 Task: Look for space in Blanquefort, France from 9th June, 2023 to 16th June, 2023 for 2 adults in price range Rs.8000 to Rs.16000. Place can be entire place with 2 bedrooms having 2 beds and 1 bathroom. Property type can be house, flat, guest house. Amenities needed are: washing machine. Booking option can be shelf check-in. Required host language is English.
Action: Mouse moved to (399, 145)
Screenshot: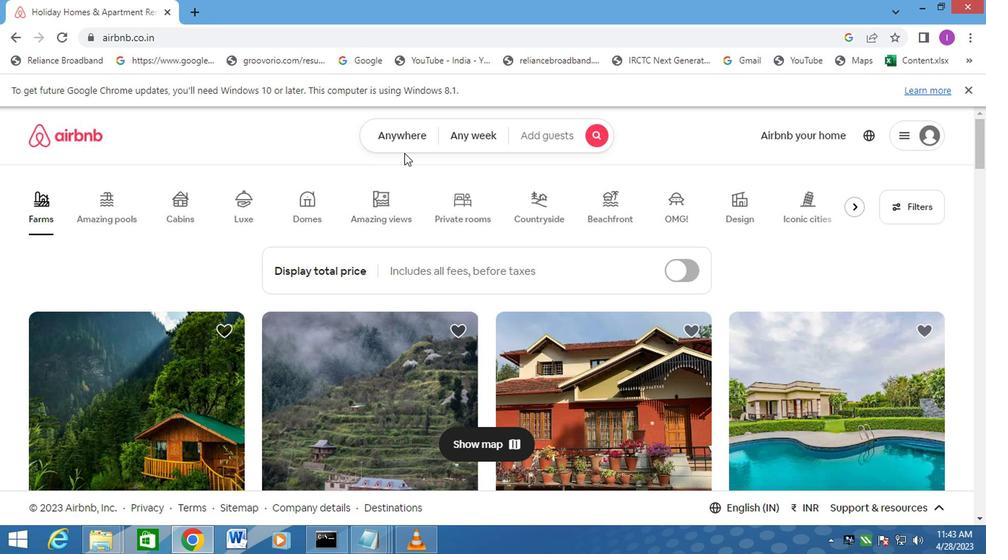 
Action: Mouse pressed left at (399, 145)
Screenshot: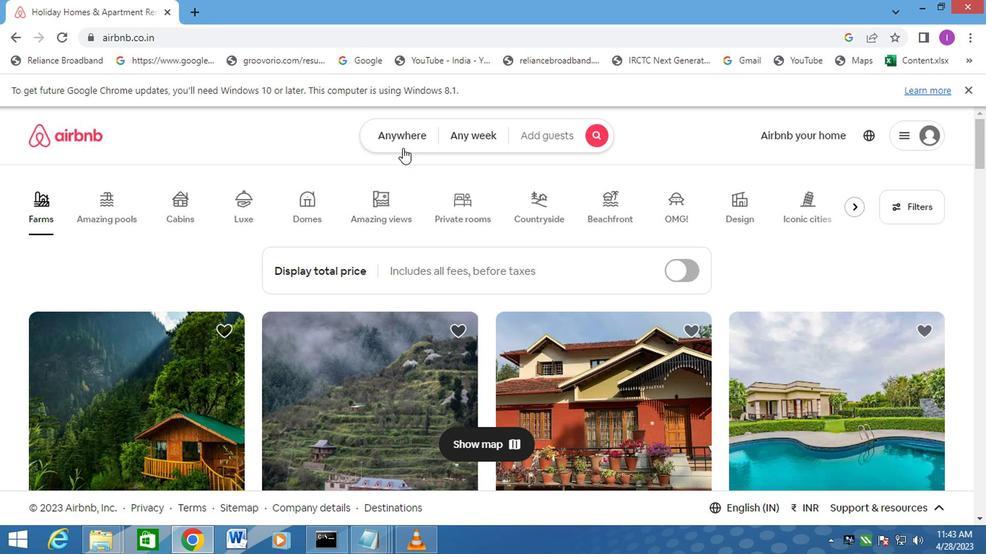 
Action: Mouse moved to (227, 194)
Screenshot: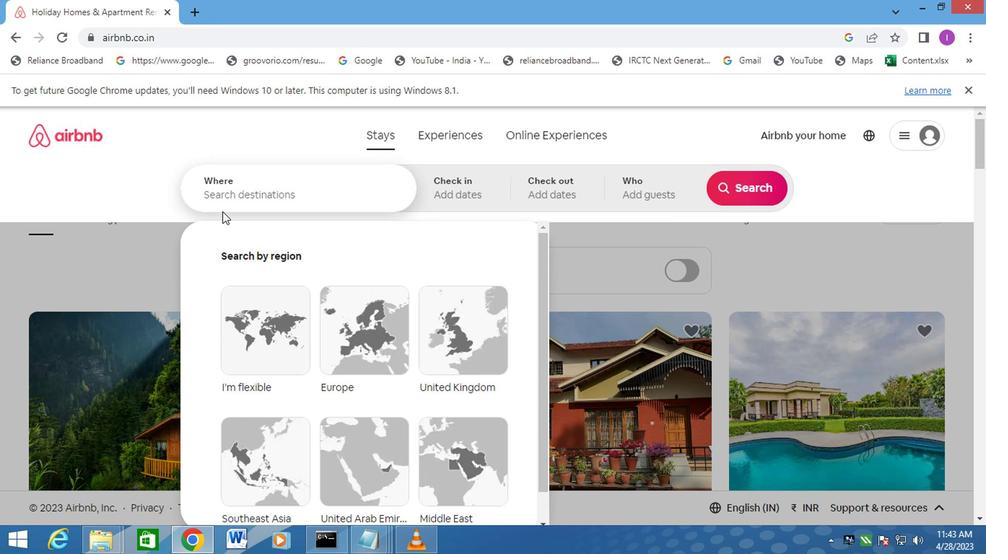
Action: Mouse pressed left at (227, 194)
Screenshot: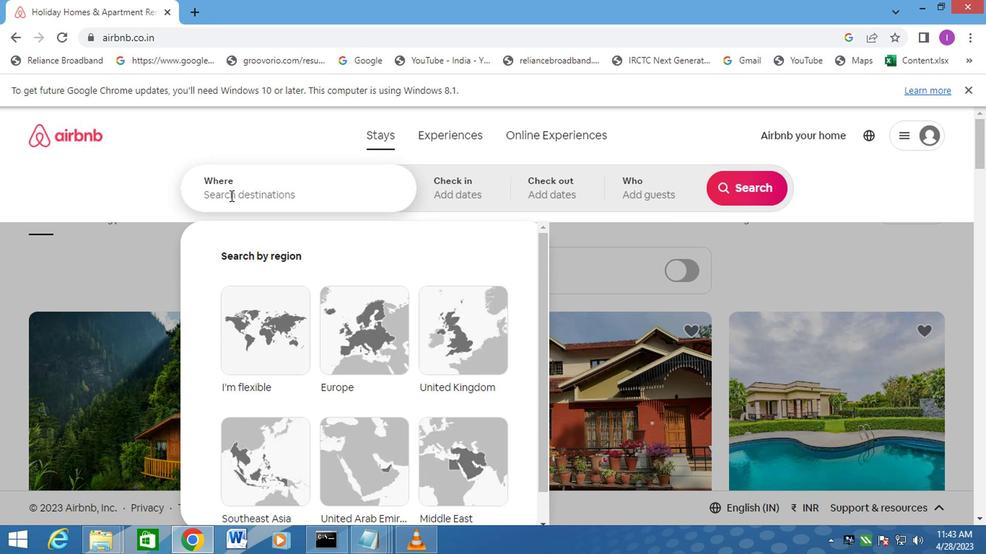 
Action: Key pressed <Key.shift>BA<Key.backspace>LANQUEFORT,<Key.shift>FRANCE
Screenshot: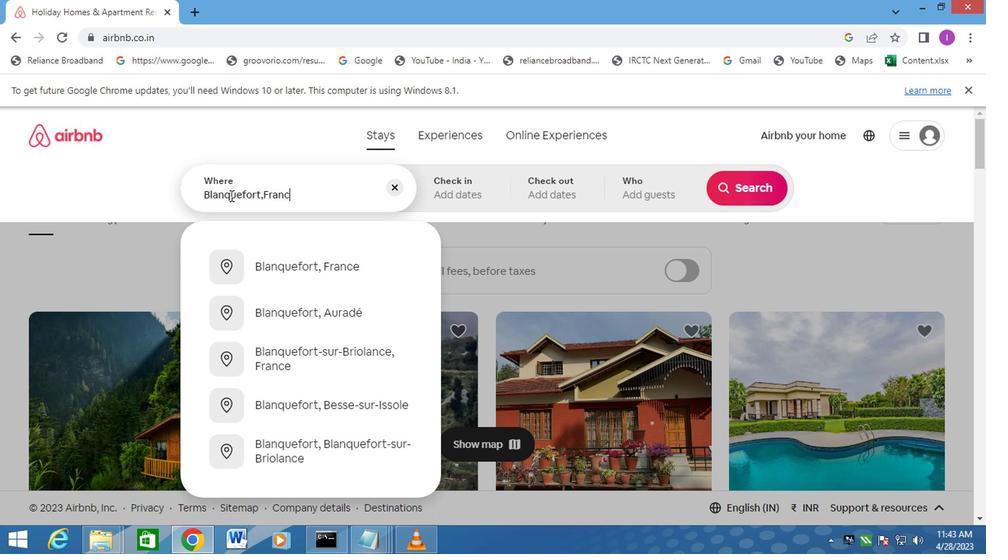 
Action: Mouse moved to (327, 264)
Screenshot: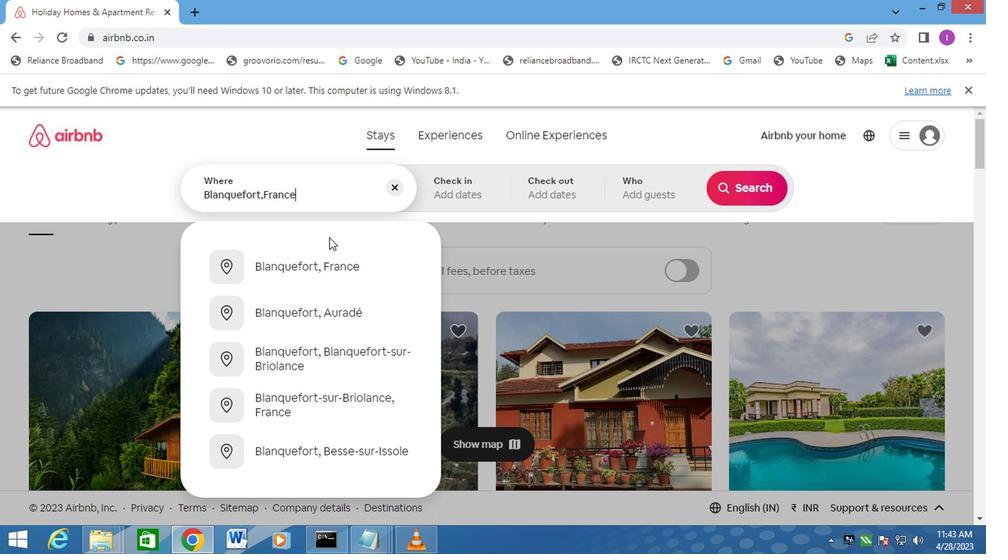 
Action: Mouse pressed left at (327, 264)
Screenshot: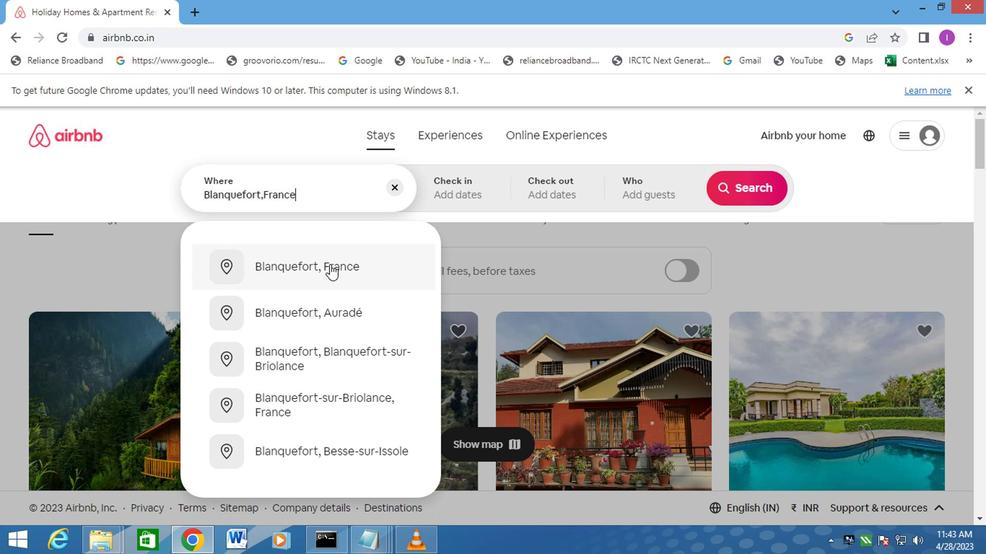 
Action: Mouse moved to (734, 307)
Screenshot: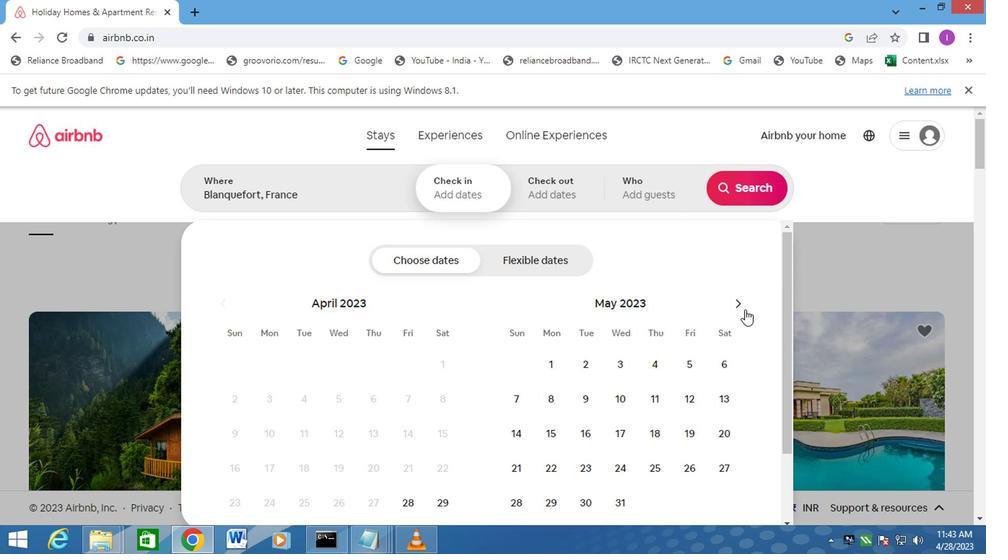
Action: Mouse pressed left at (734, 307)
Screenshot: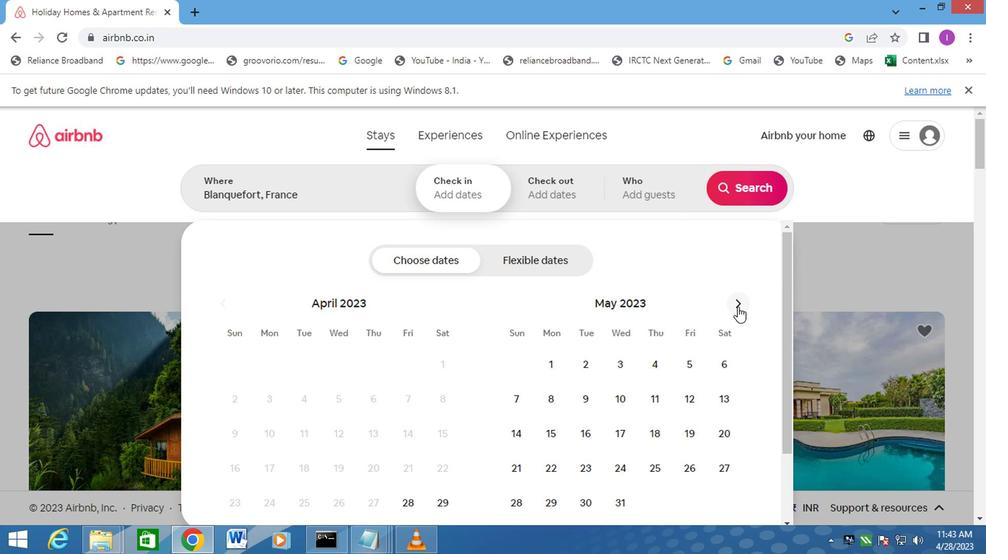 
Action: Mouse pressed left at (734, 307)
Screenshot: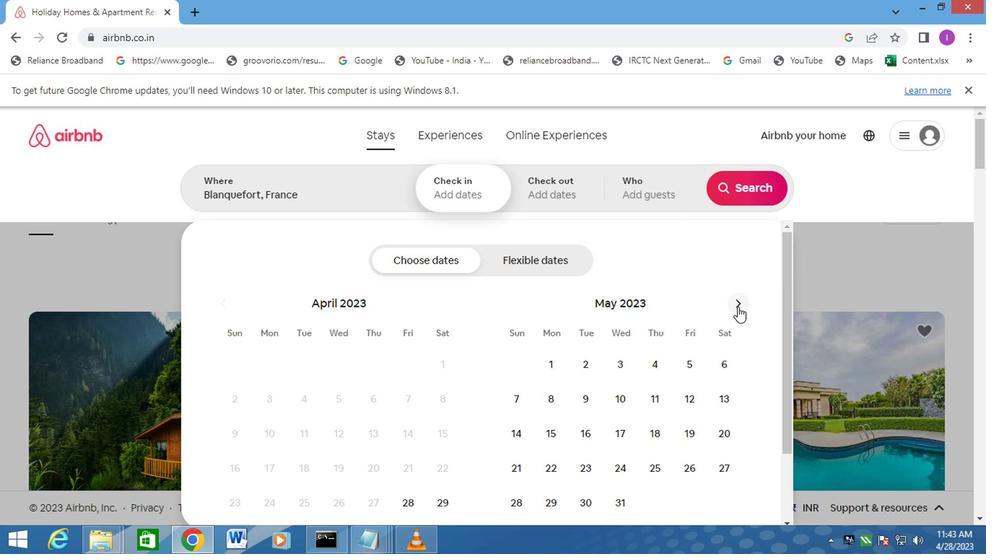 
Action: Mouse moved to (400, 403)
Screenshot: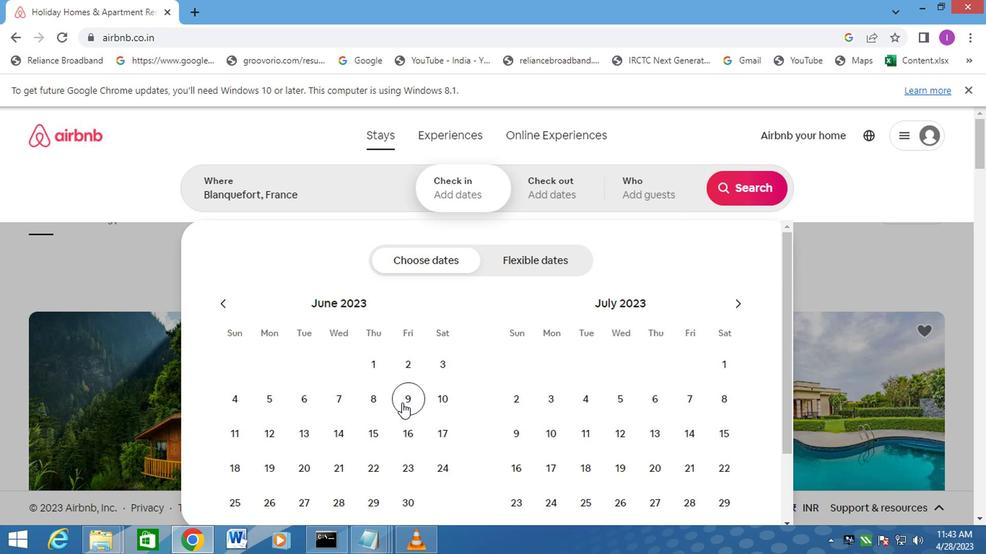 
Action: Mouse pressed left at (400, 403)
Screenshot: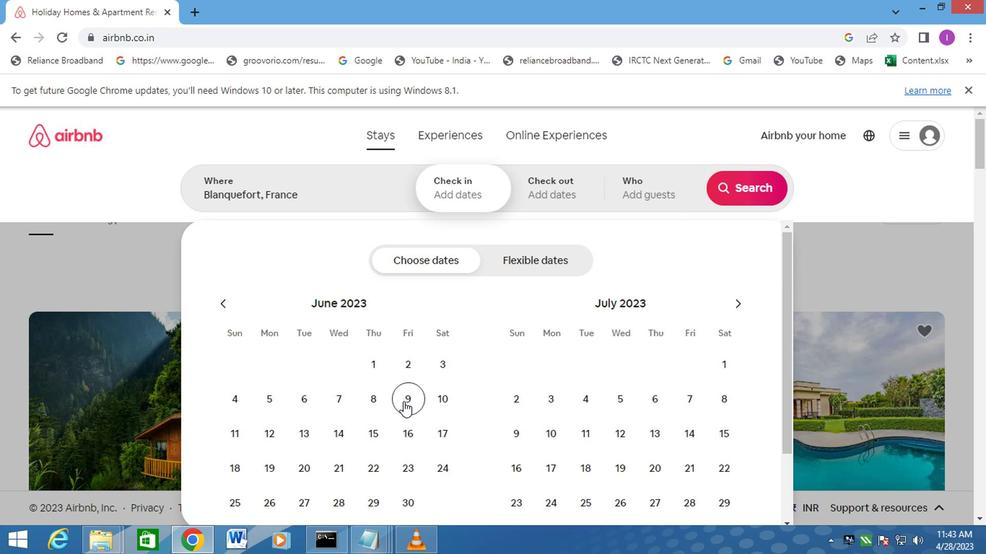 
Action: Mouse moved to (414, 439)
Screenshot: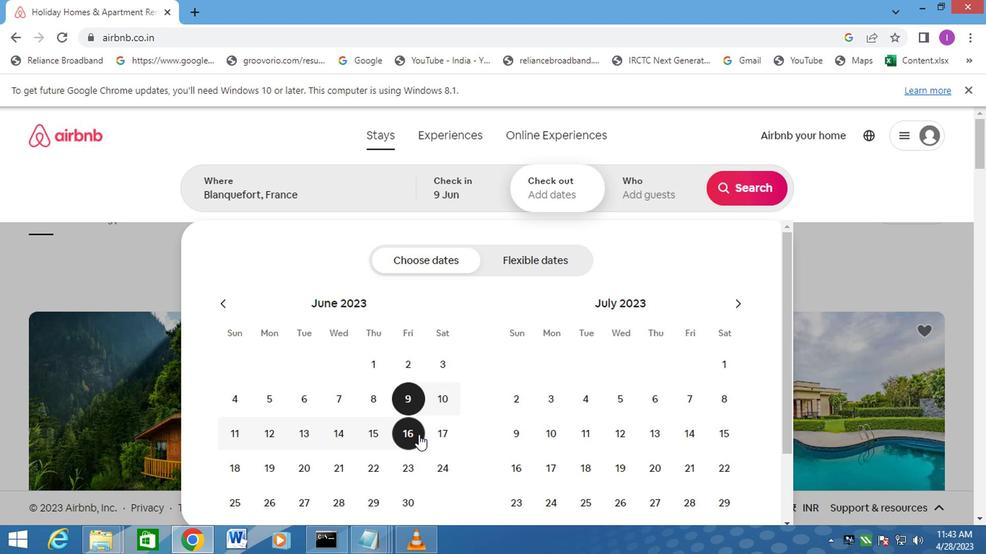
Action: Mouse pressed left at (414, 439)
Screenshot: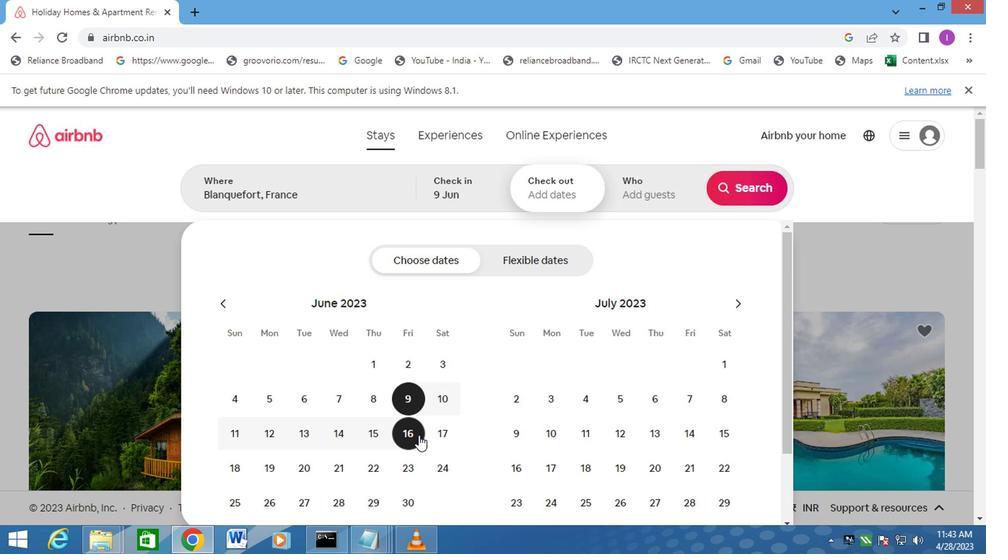 
Action: Mouse moved to (640, 194)
Screenshot: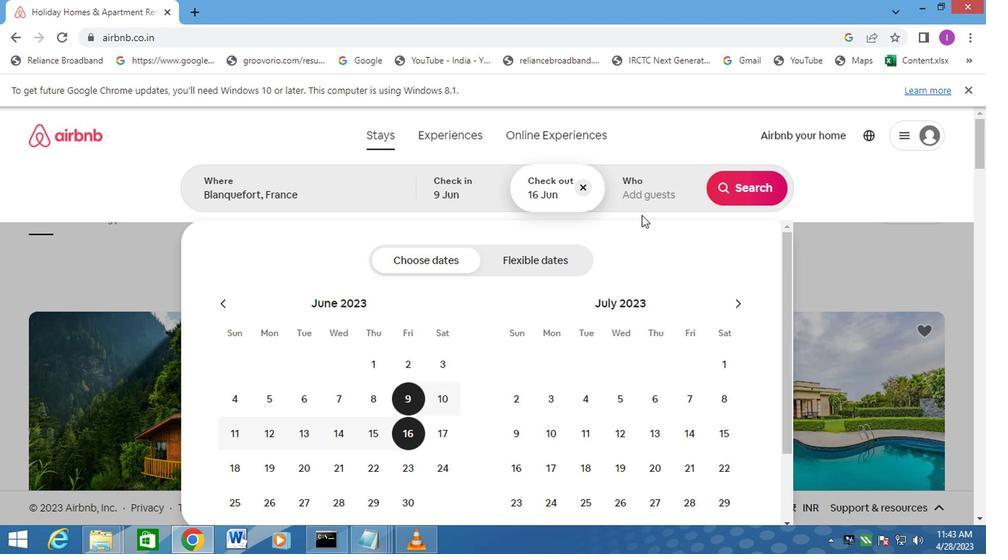 
Action: Mouse pressed left at (640, 194)
Screenshot: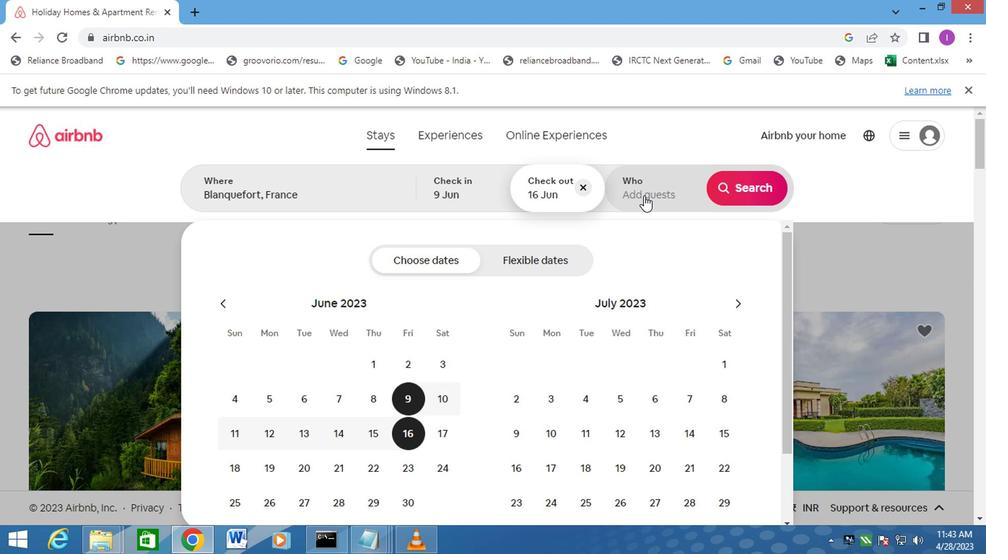 
Action: Mouse moved to (752, 262)
Screenshot: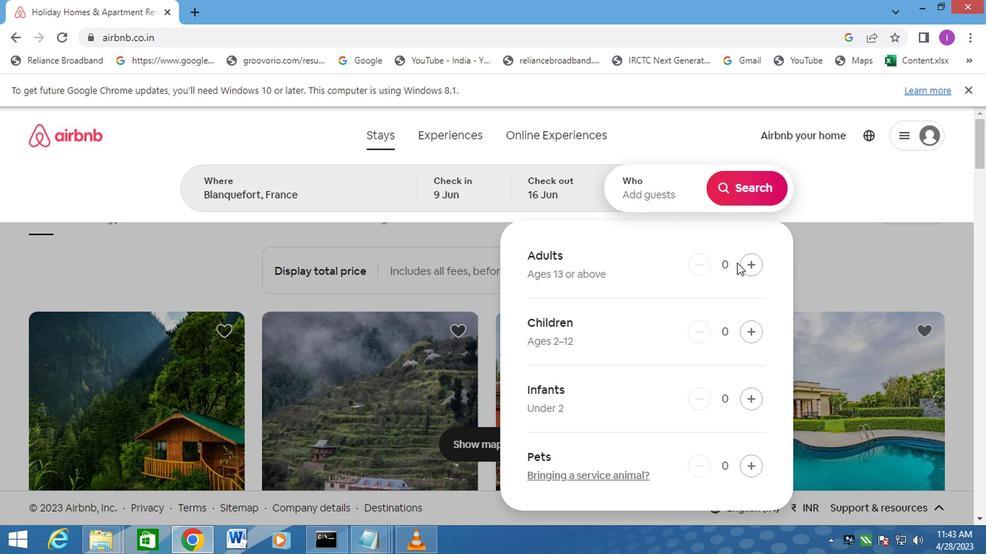 
Action: Mouse pressed left at (752, 262)
Screenshot: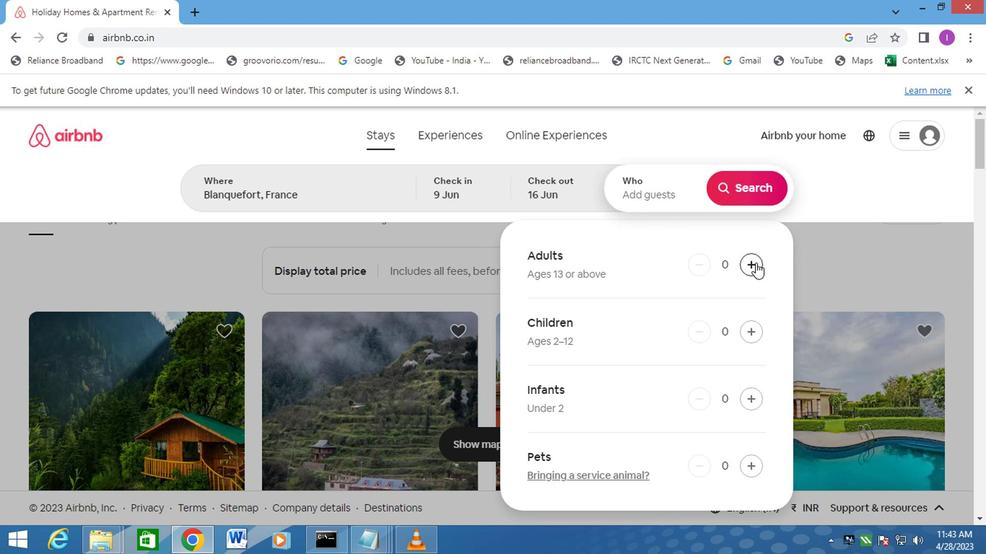 
Action: Mouse pressed left at (752, 262)
Screenshot: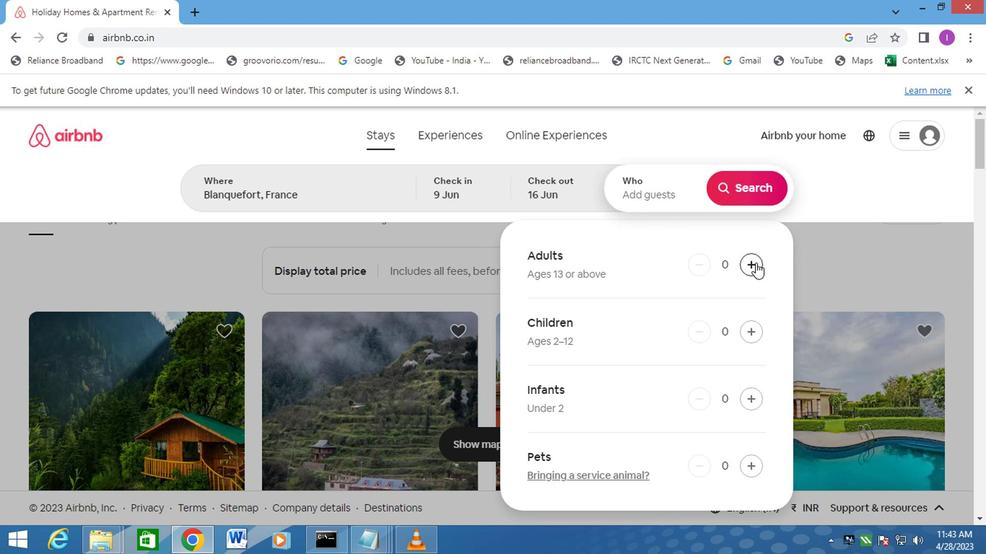 
Action: Mouse moved to (741, 193)
Screenshot: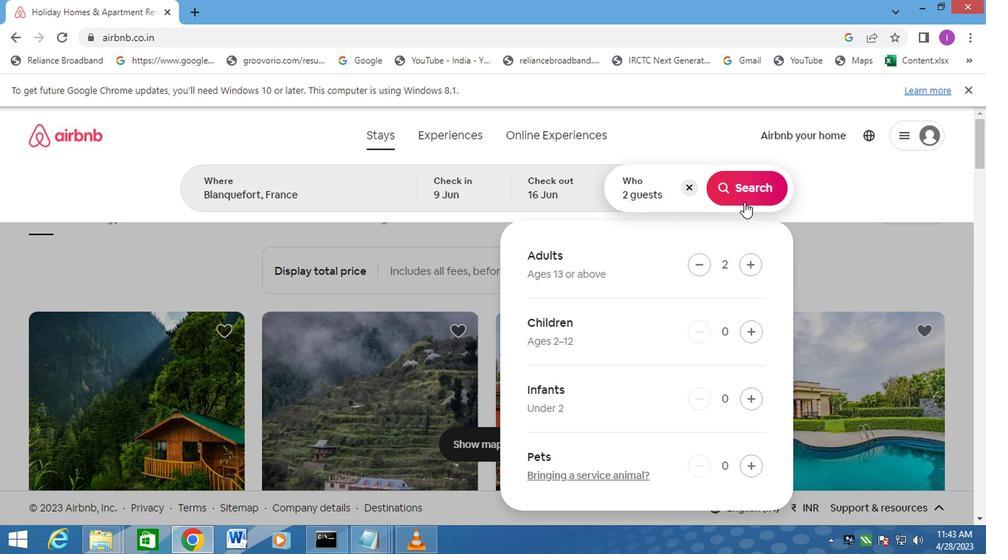 
Action: Mouse pressed left at (741, 193)
Screenshot: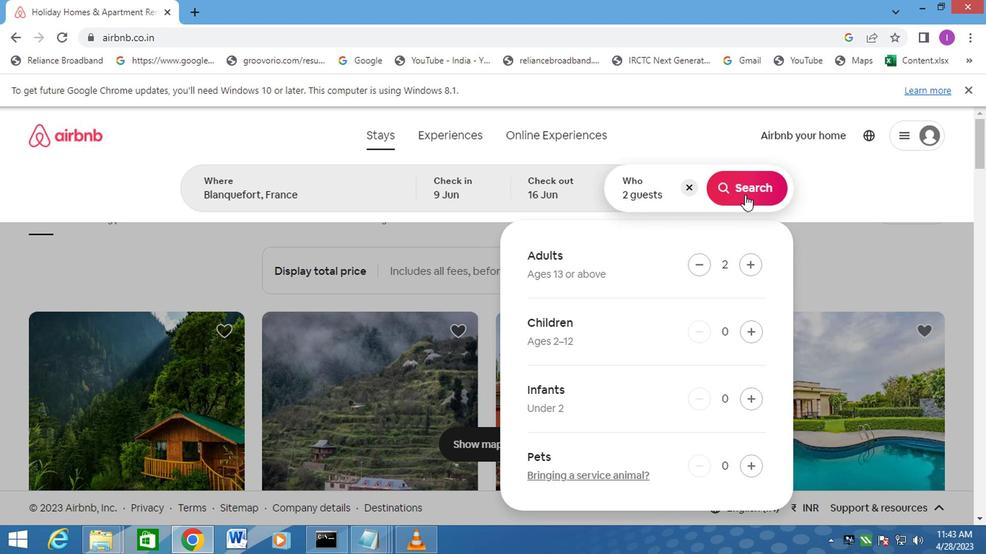 
Action: Mouse moved to (916, 200)
Screenshot: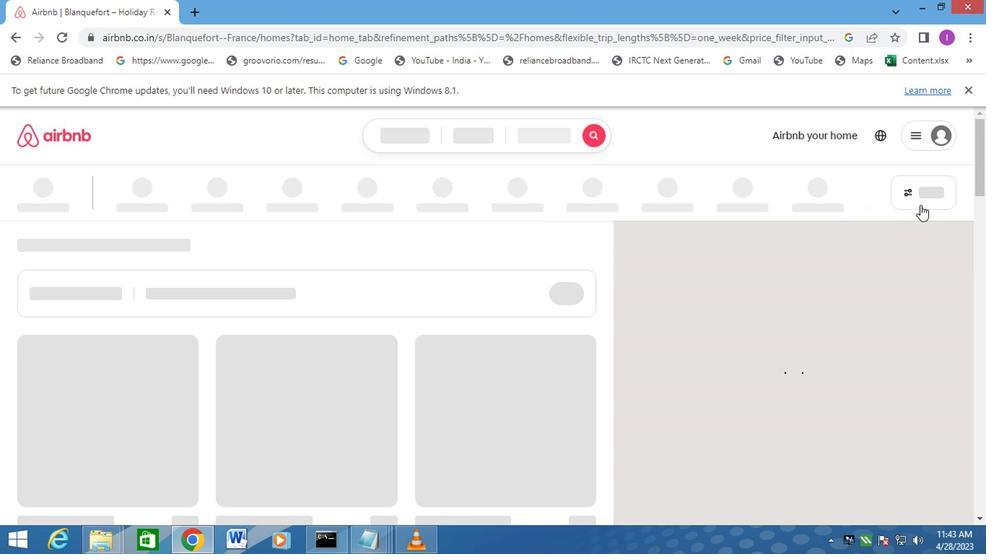 
Action: Mouse pressed left at (916, 202)
Screenshot: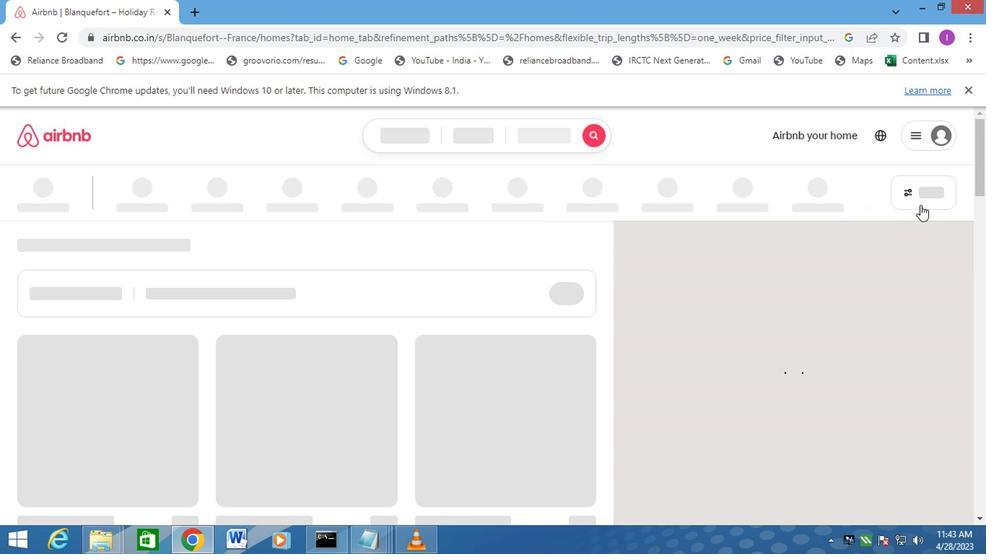 
Action: Mouse moved to (915, 195)
Screenshot: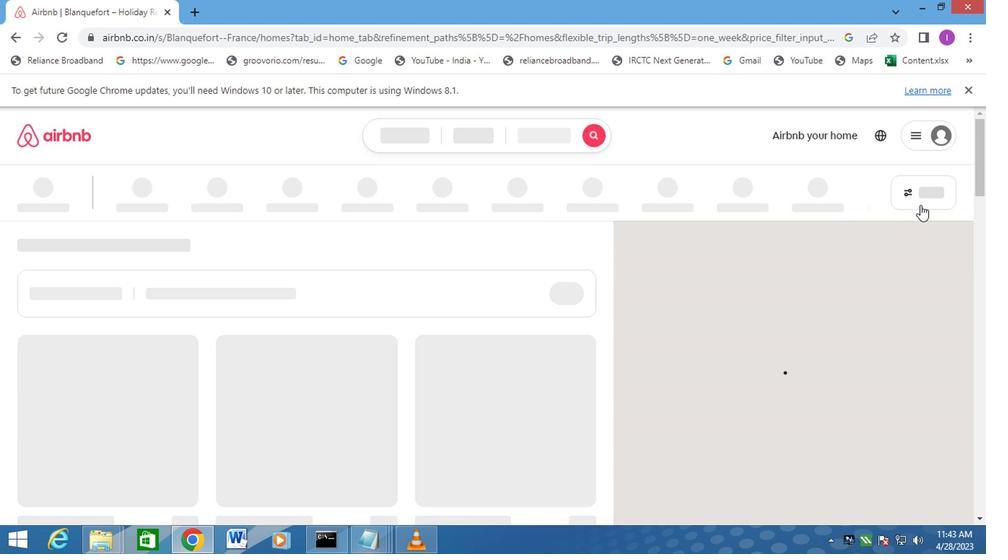 
Action: Mouse pressed left at (915, 195)
Screenshot: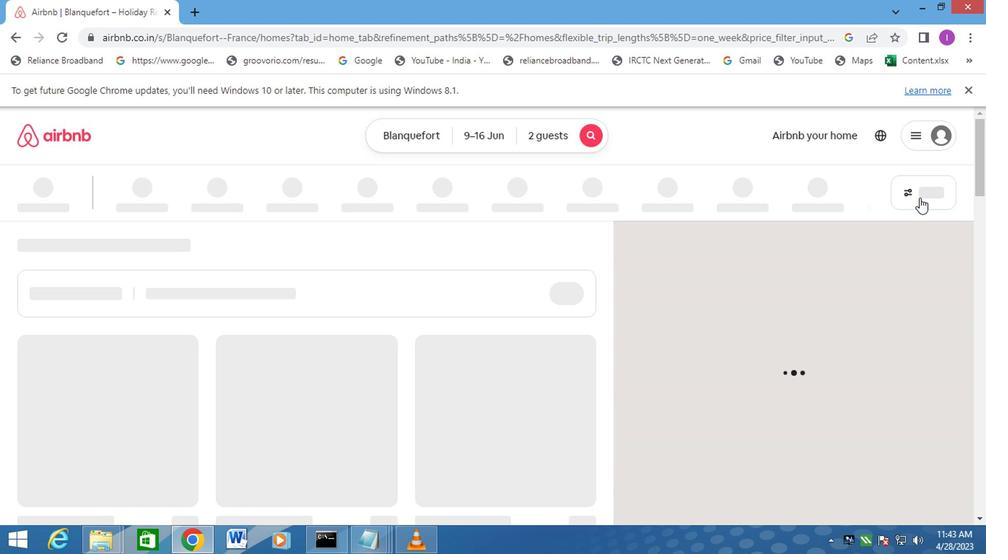 
Action: Mouse moved to (320, 380)
Screenshot: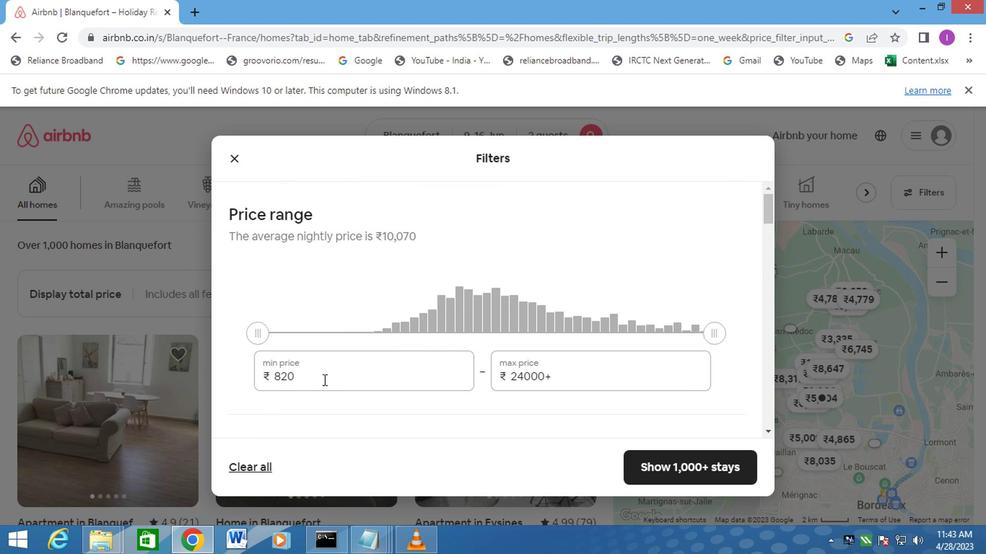 
Action: Mouse pressed left at (320, 380)
Screenshot: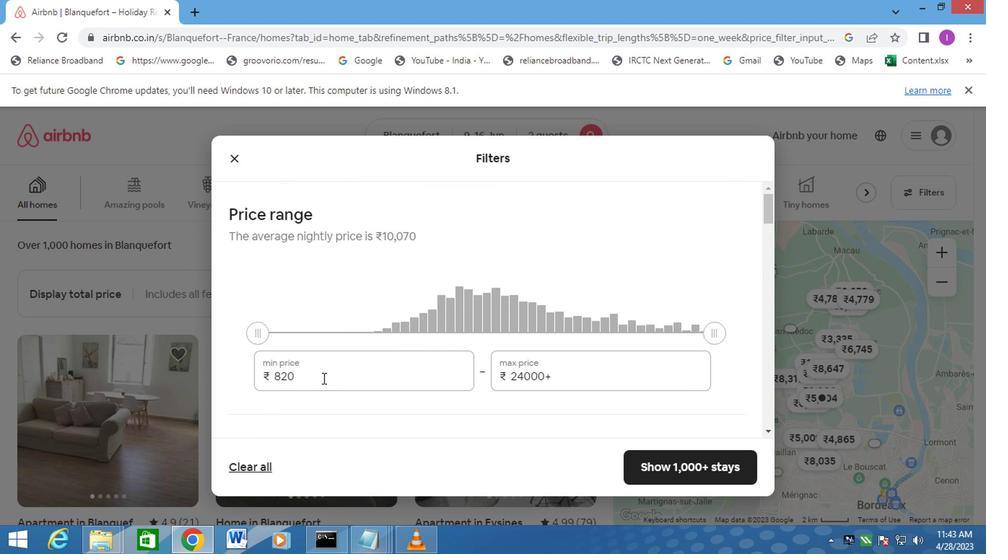 
Action: Mouse moved to (261, 377)
Screenshot: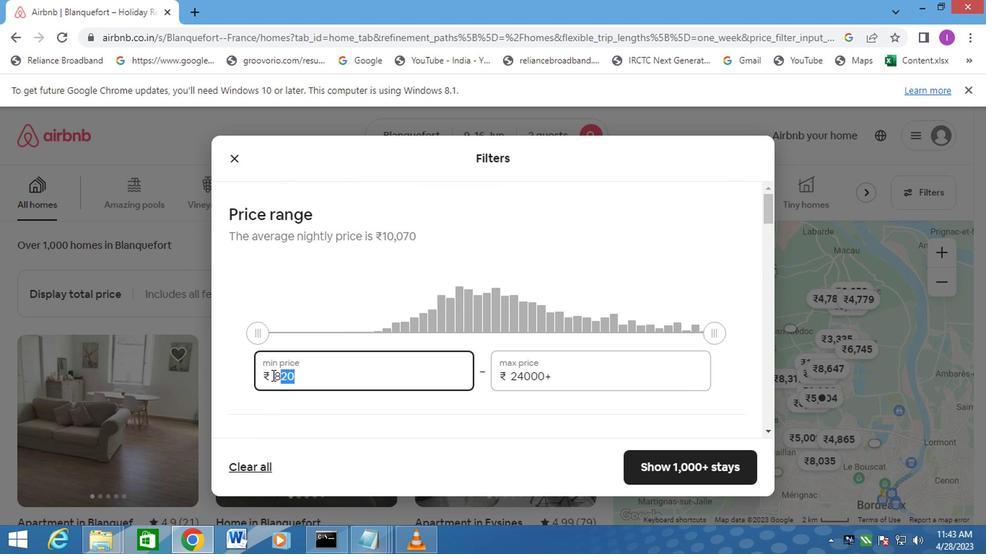 
Action: Mouse pressed left at (261, 377)
Screenshot: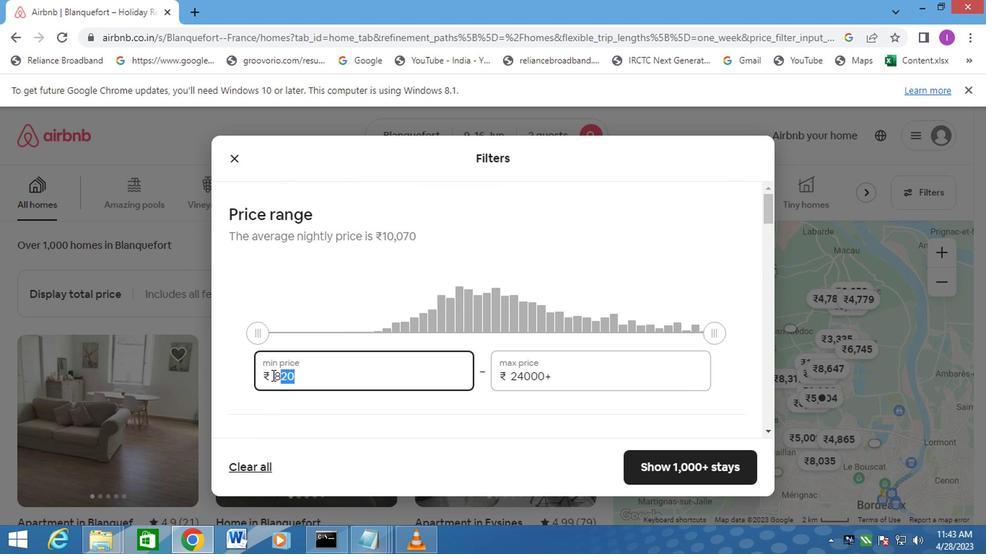 
Action: Mouse pressed left at (261, 377)
Screenshot: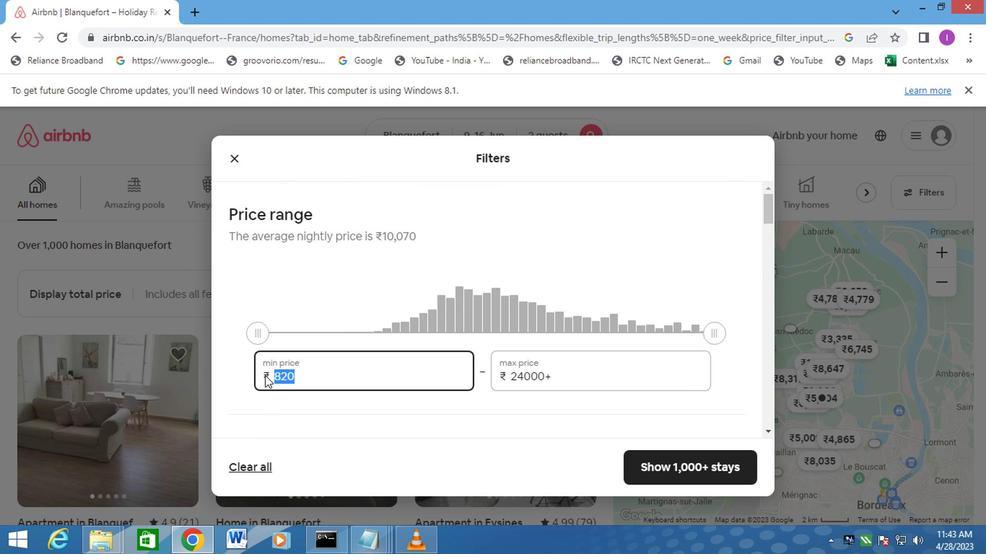 
Action: Mouse moved to (257, 379)
Screenshot: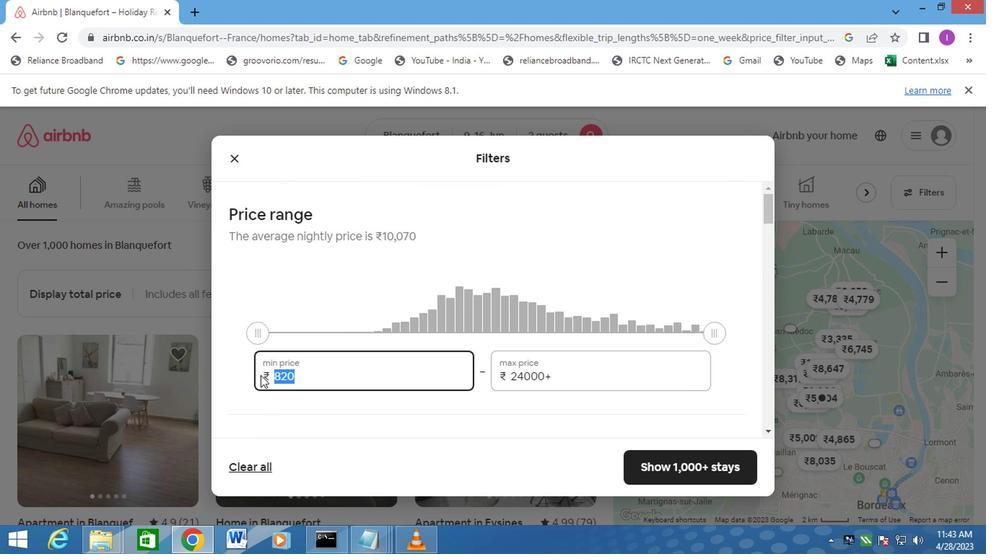 
Action: Key pressed 8000
Screenshot: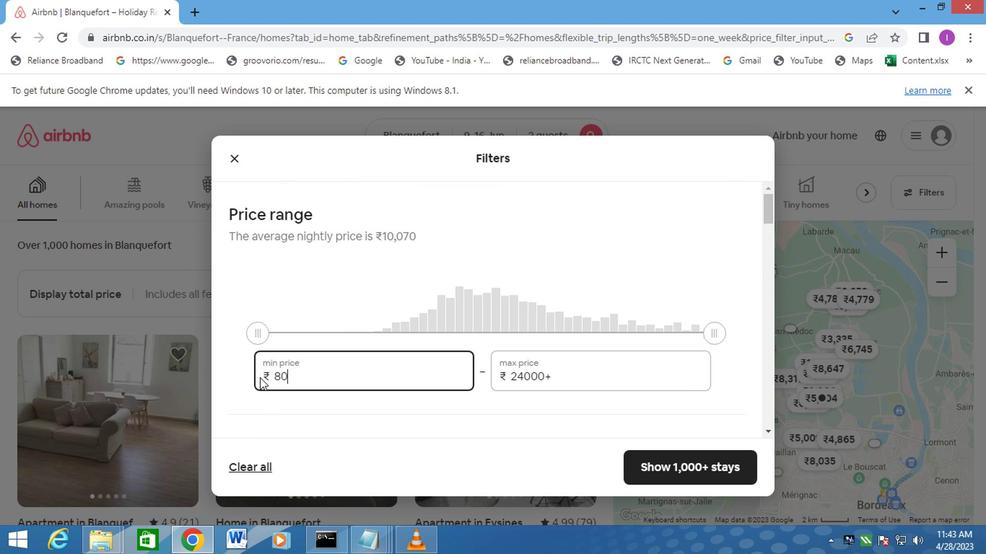 
Action: Mouse moved to (564, 379)
Screenshot: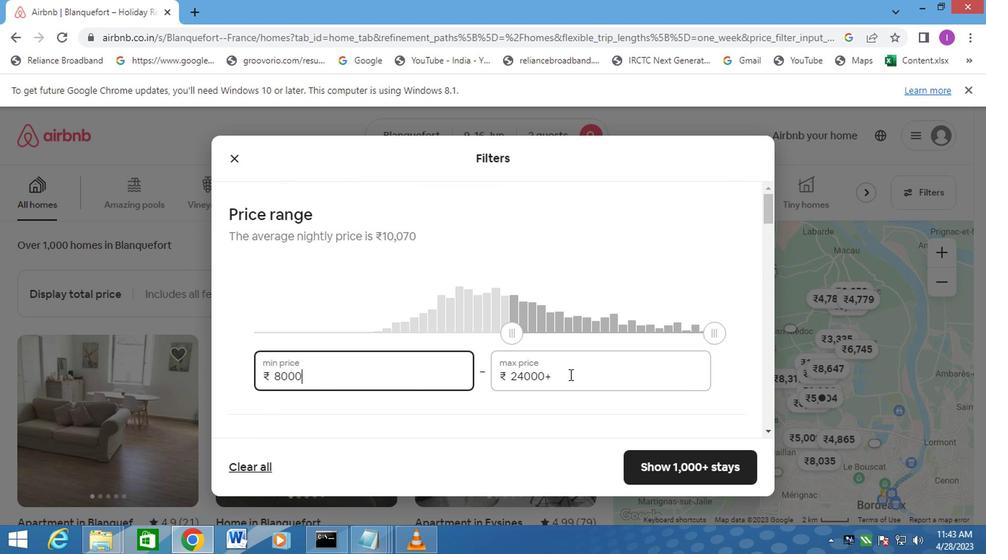 
Action: Mouse pressed left at (564, 379)
Screenshot: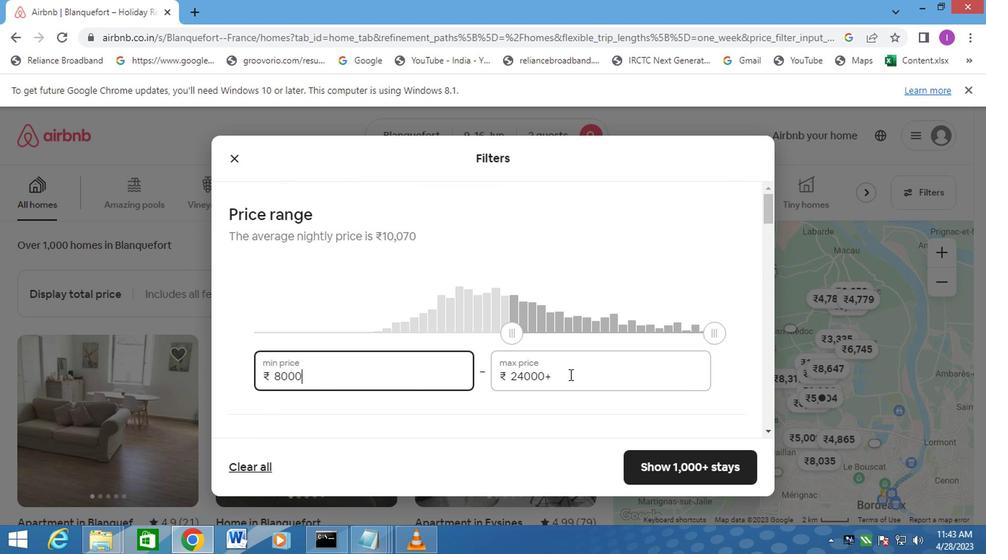 
Action: Mouse moved to (475, 381)
Screenshot: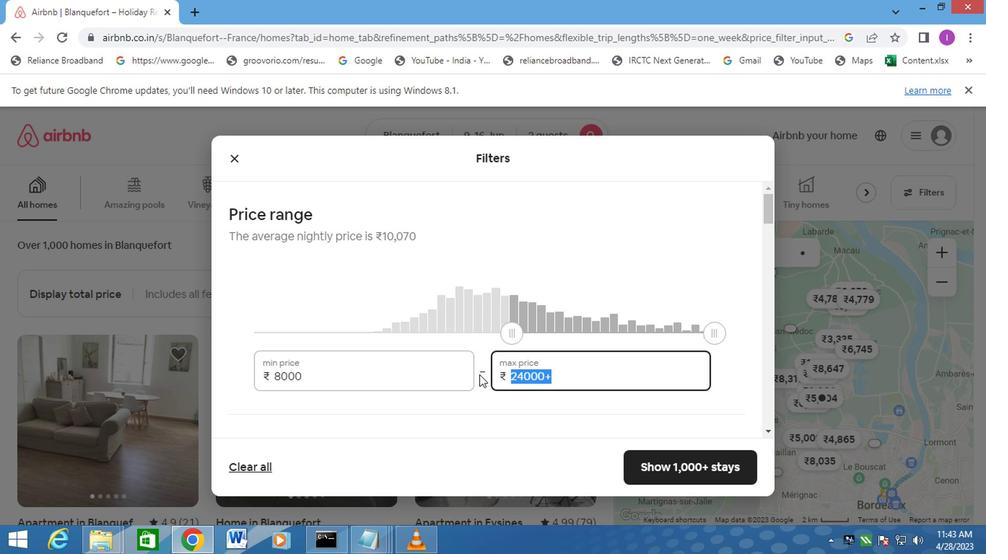 
Action: Key pressed 1
Screenshot: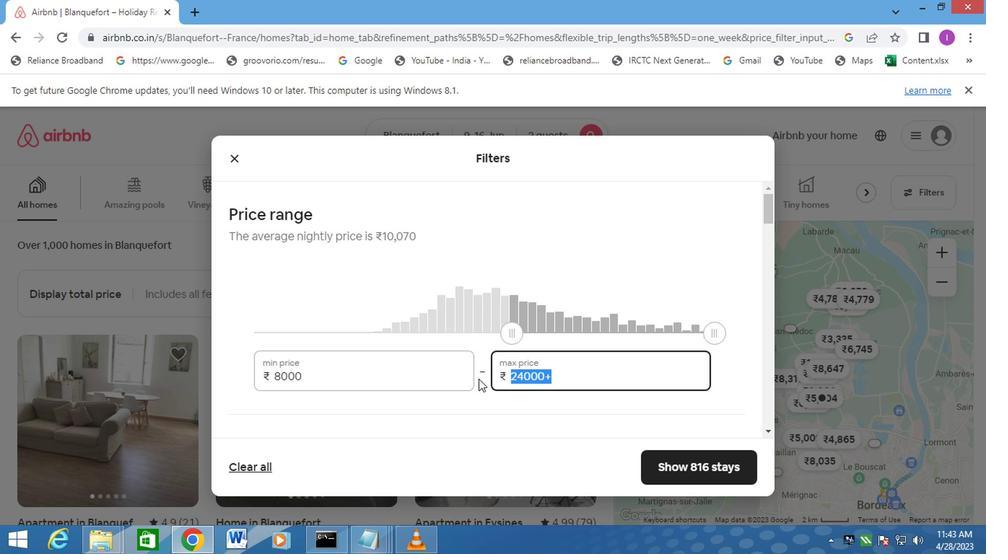
Action: Mouse moved to (476, 383)
Screenshot: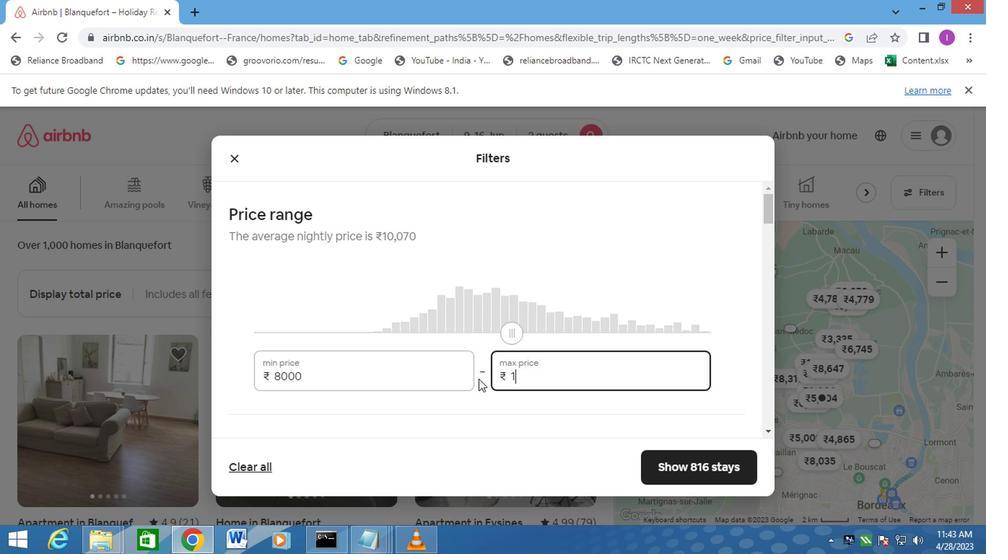 
Action: Key pressed 6
Screenshot: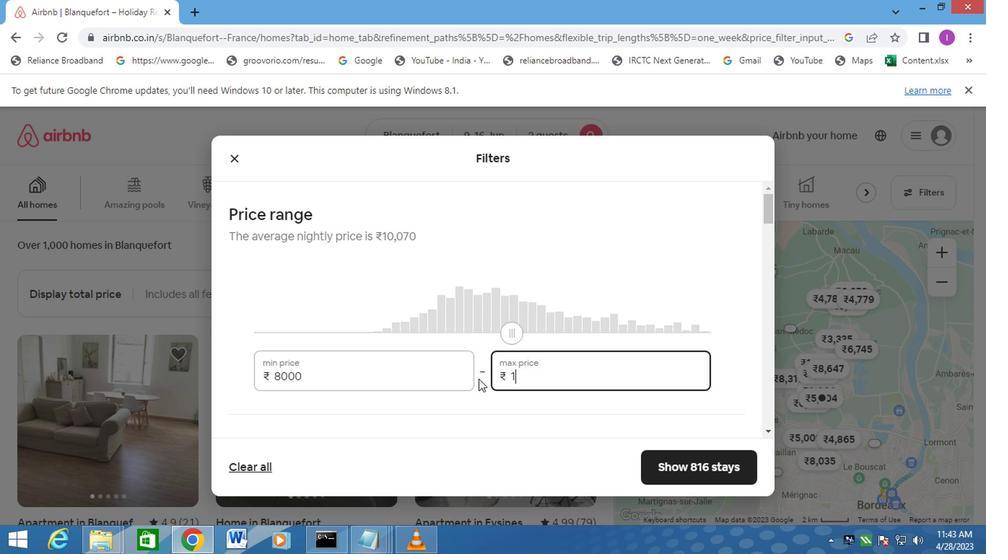 
Action: Mouse moved to (476, 384)
Screenshot: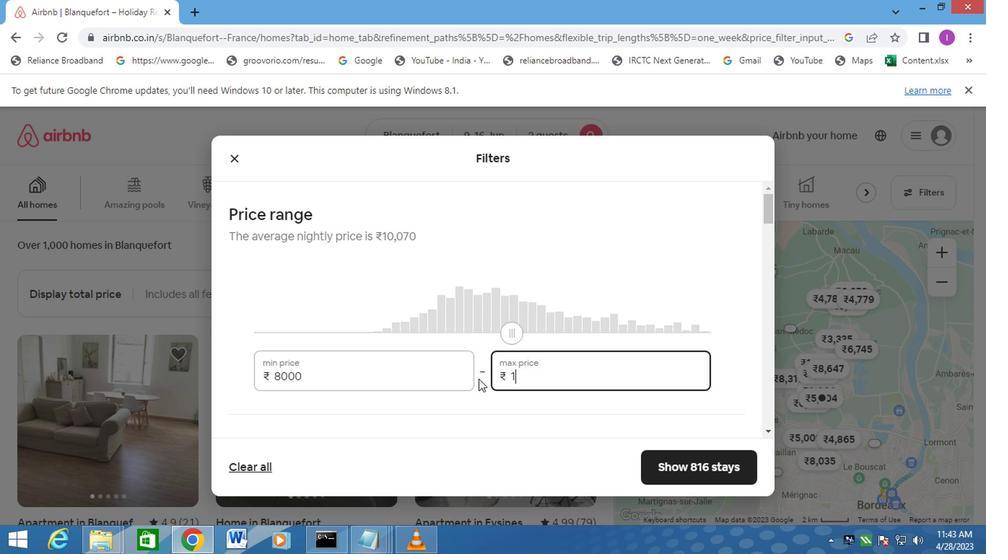 
Action: Key pressed 000
Screenshot: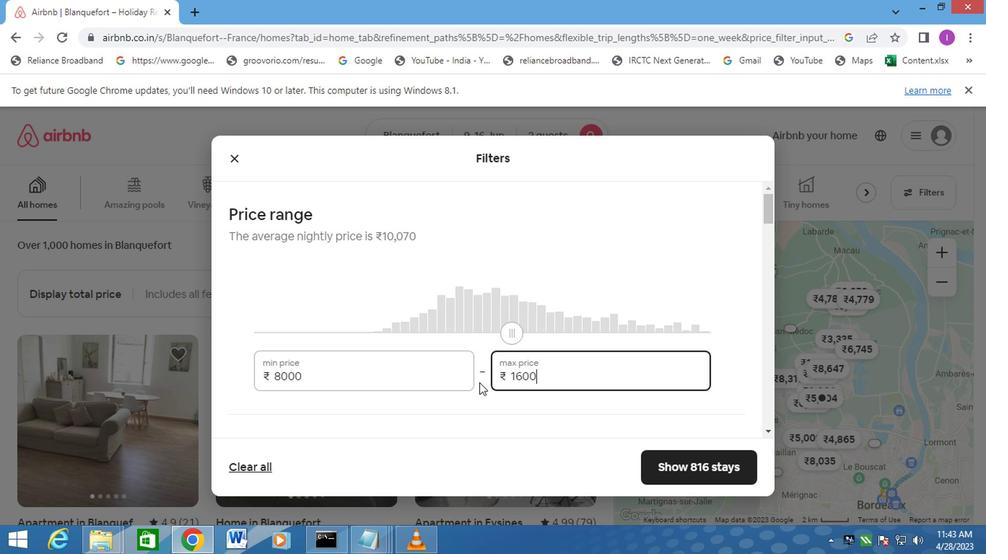 
Action: Mouse moved to (536, 371)
Screenshot: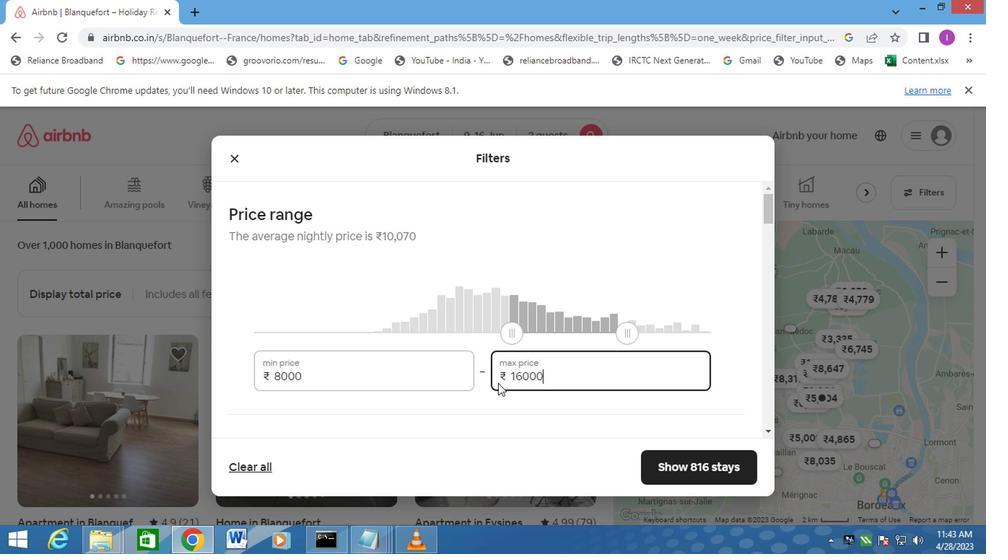 
Action: Mouse scrolled (536, 370) with delta (0, 0)
Screenshot: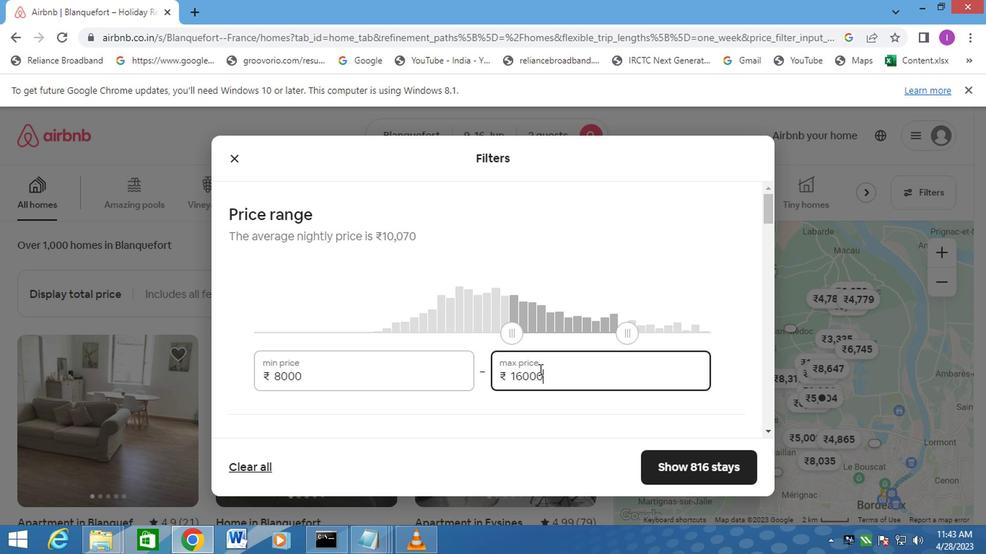 
Action: Mouse scrolled (536, 370) with delta (0, 0)
Screenshot: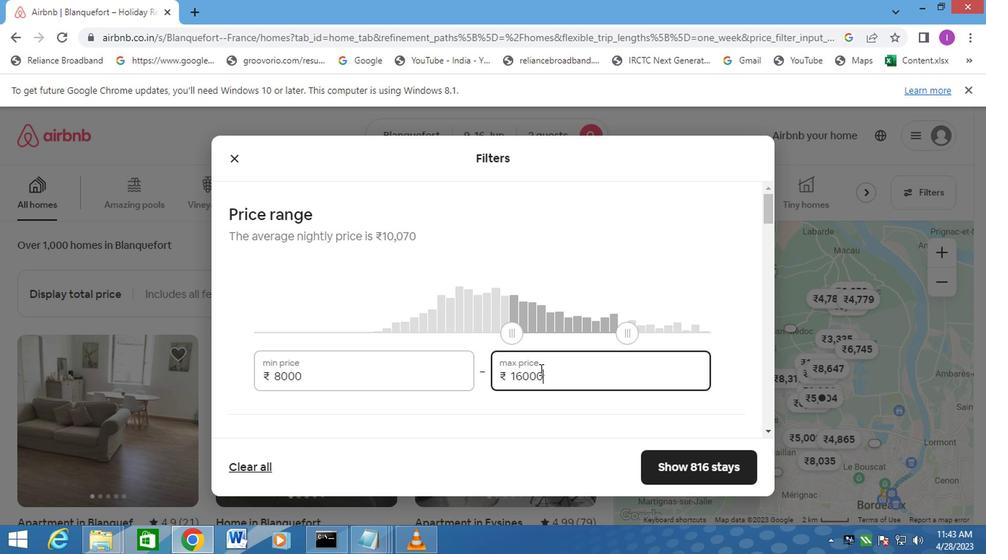 
Action: Mouse moved to (536, 371)
Screenshot: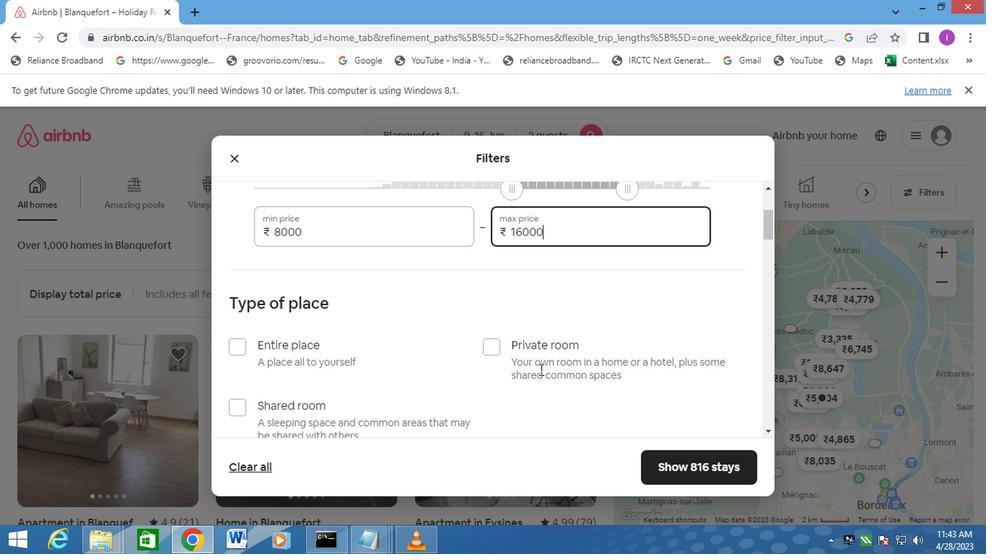 
Action: Mouse scrolled (536, 370) with delta (0, 0)
Screenshot: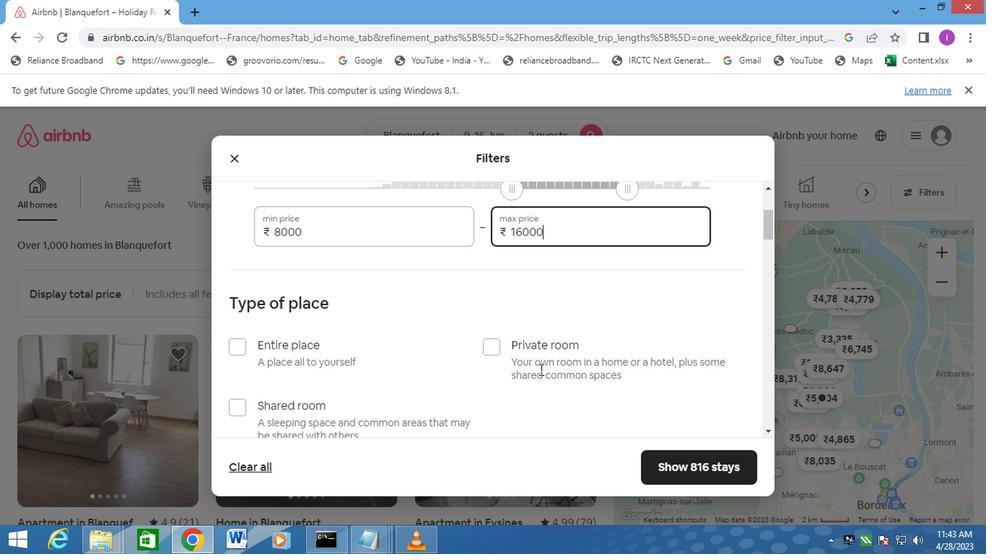 
Action: Mouse moved to (229, 284)
Screenshot: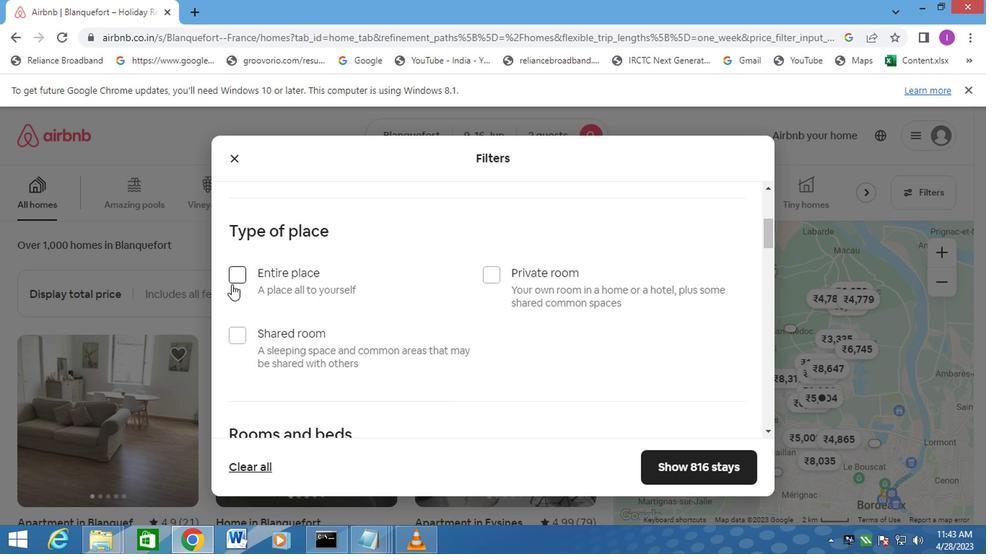 
Action: Mouse pressed left at (229, 284)
Screenshot: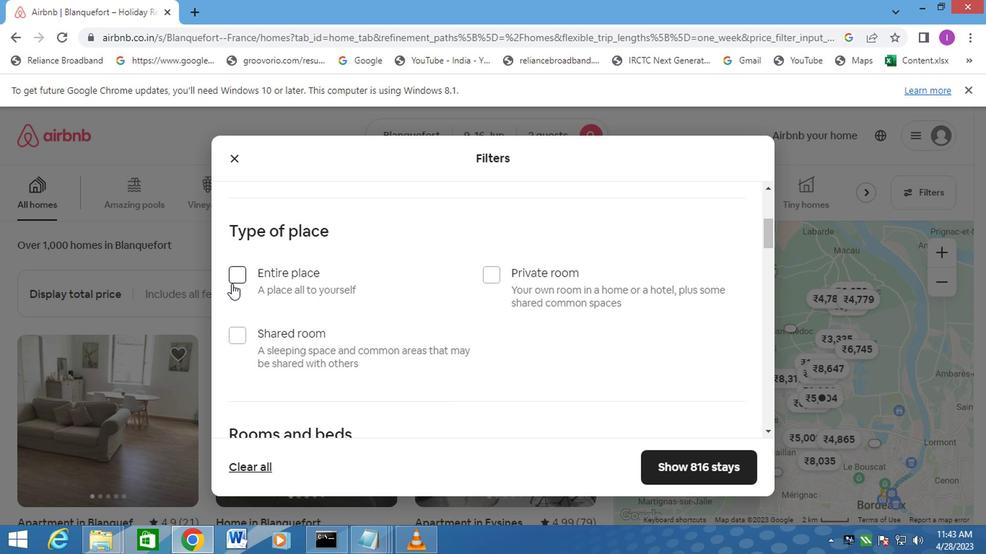 
Action: Mouse moved to (235, 286)
Screenshot: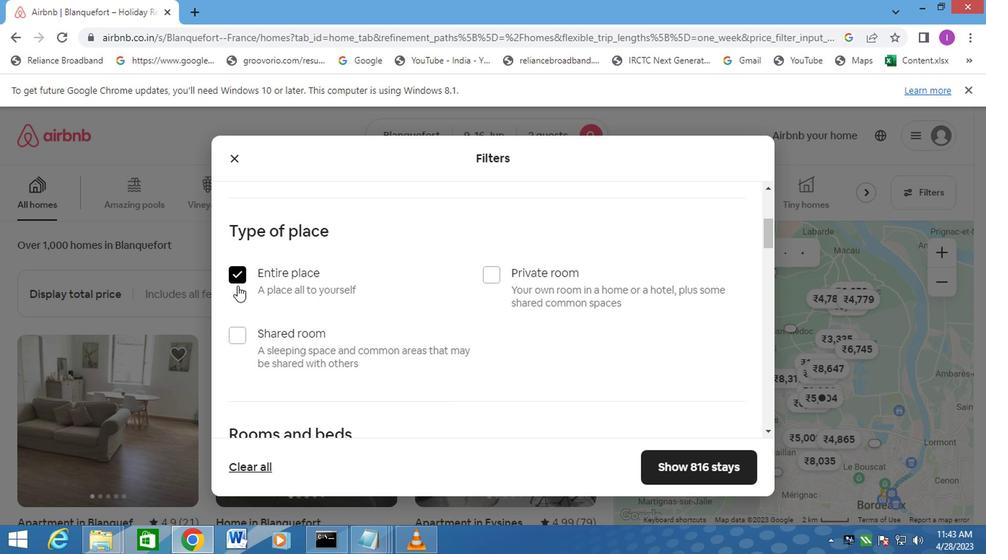
Action: Mouse scrolled (235, 286) with delta (0, 0)
Screenshot: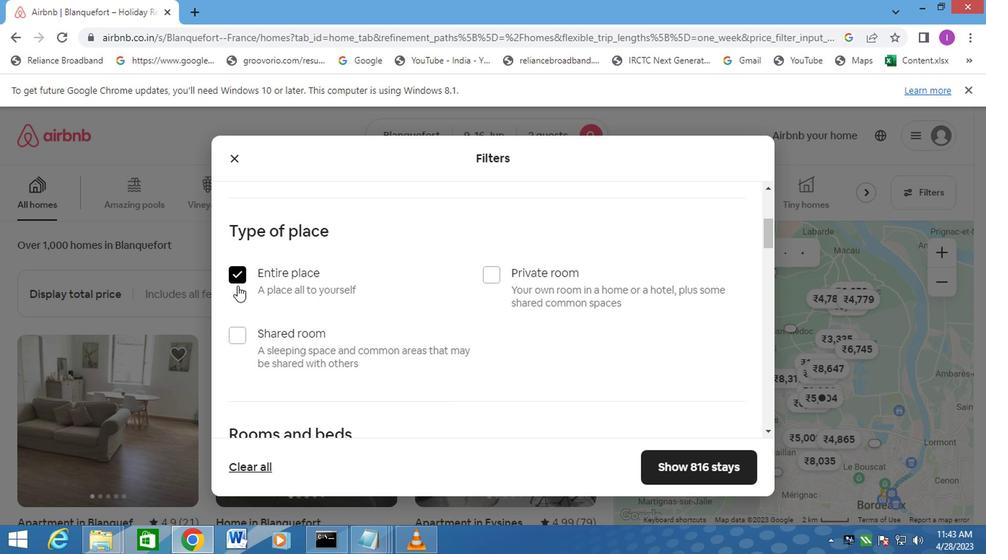 
Action: Mouse moved to (237, 291)
Screenshot: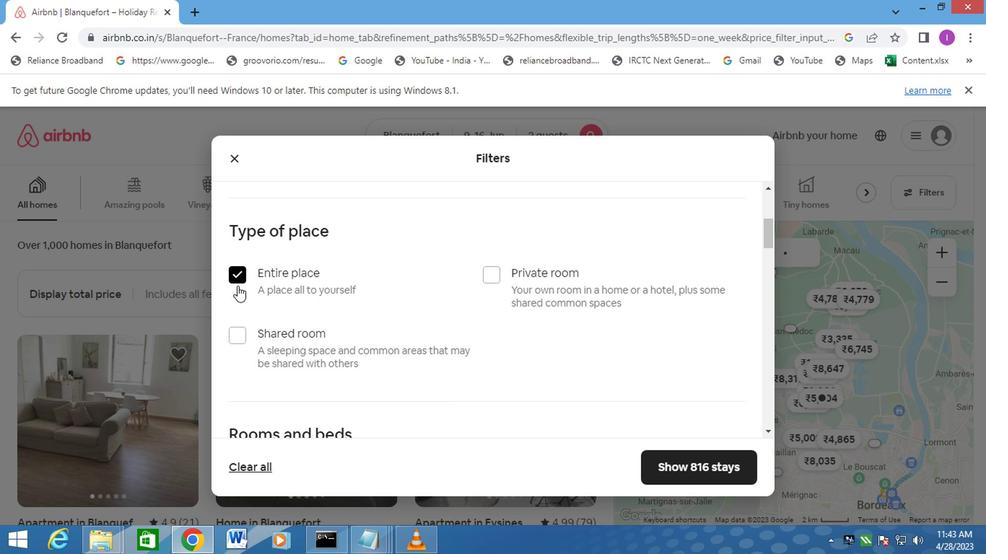 
Action: Mouse scrolled (236, 289) with delta (0, 0)
Screenshot: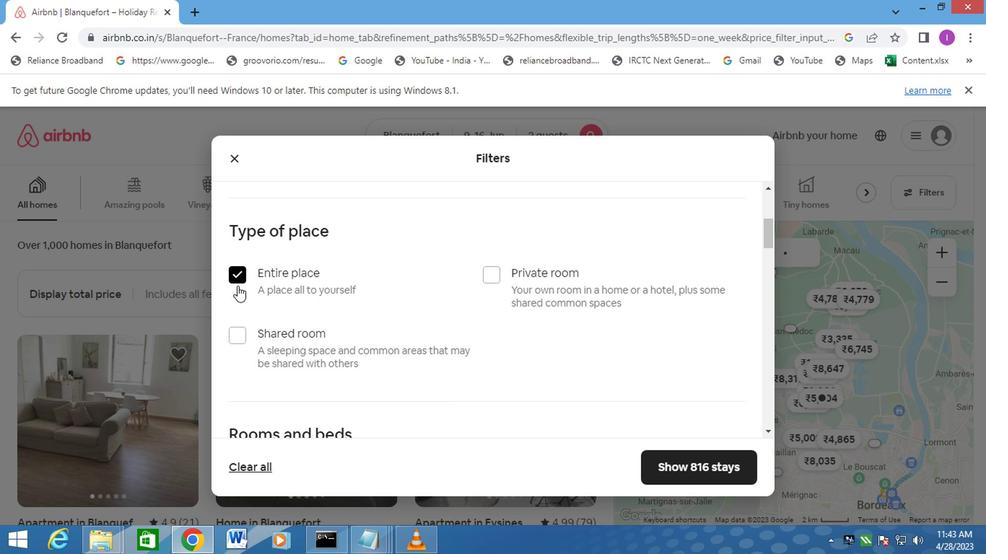 
Action: Mouse moved to (237, 291)
Screenshot: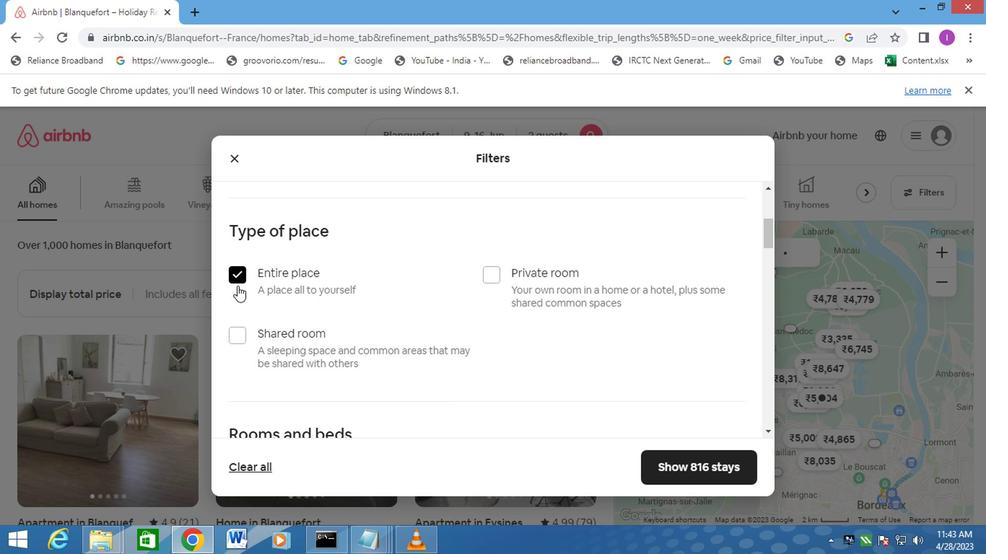 
Action: Mouse scrolled (237, 290) with delta (0, 0)
Screenshot: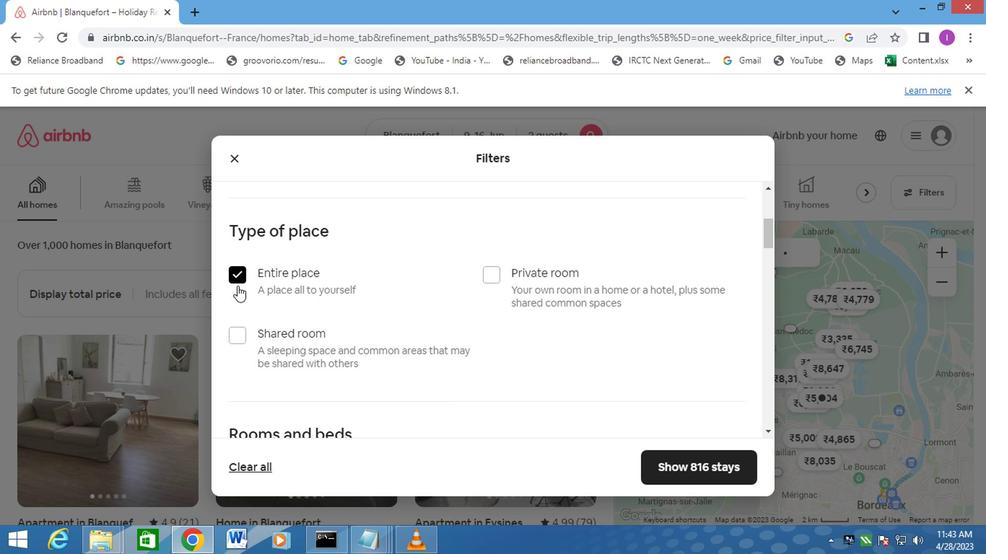 
Action: Mouse moved to (349, 297)
Screenshot: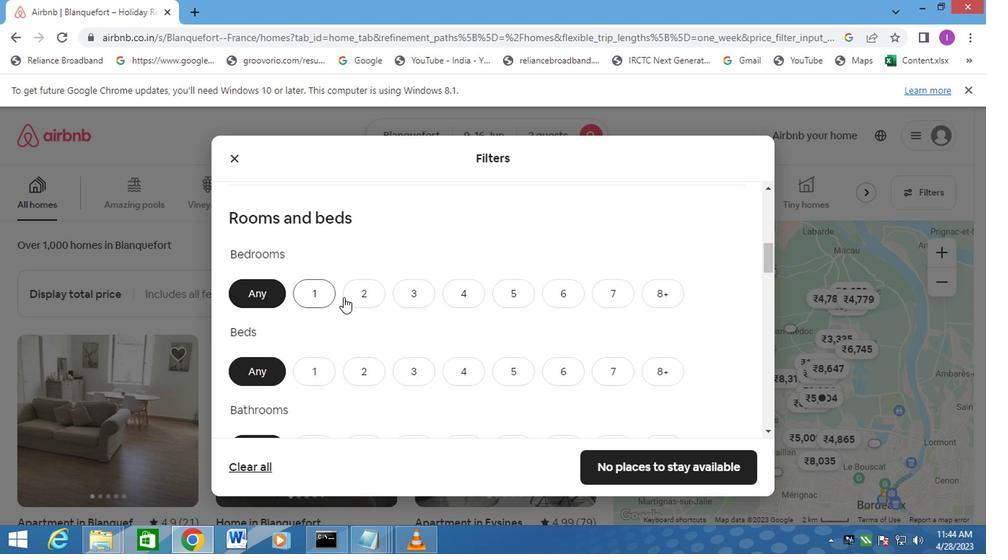 
Action: Mouse pressed left at (349, 297)
Screenshot: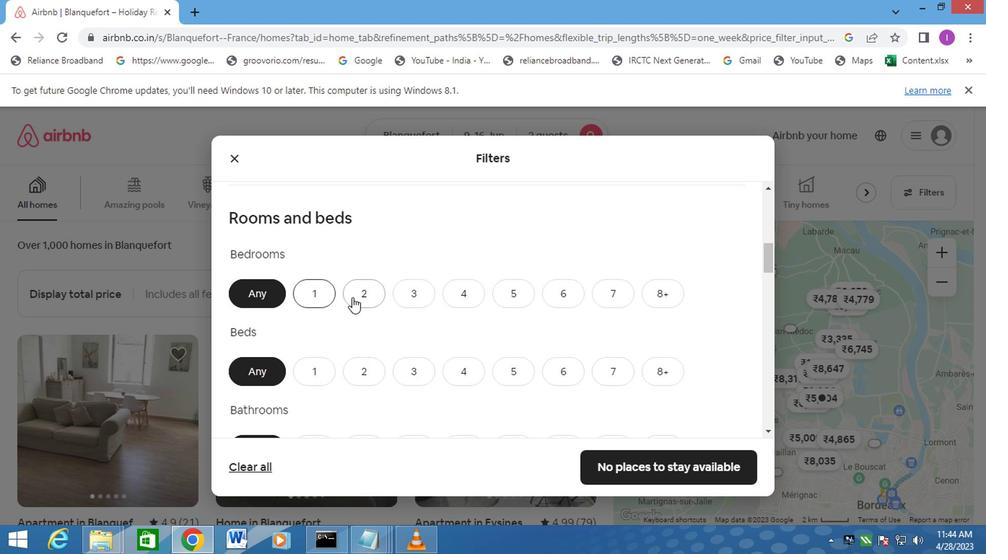 
Action: Mouse moved to (361, 366)
Screenshot: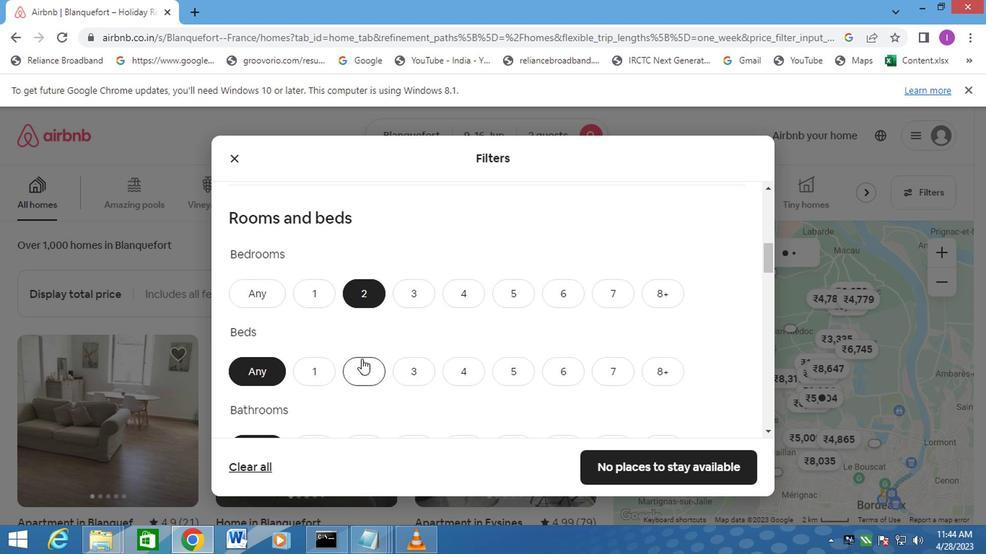 
Action: Mouse pressed left at (361, 366)
Screenshot: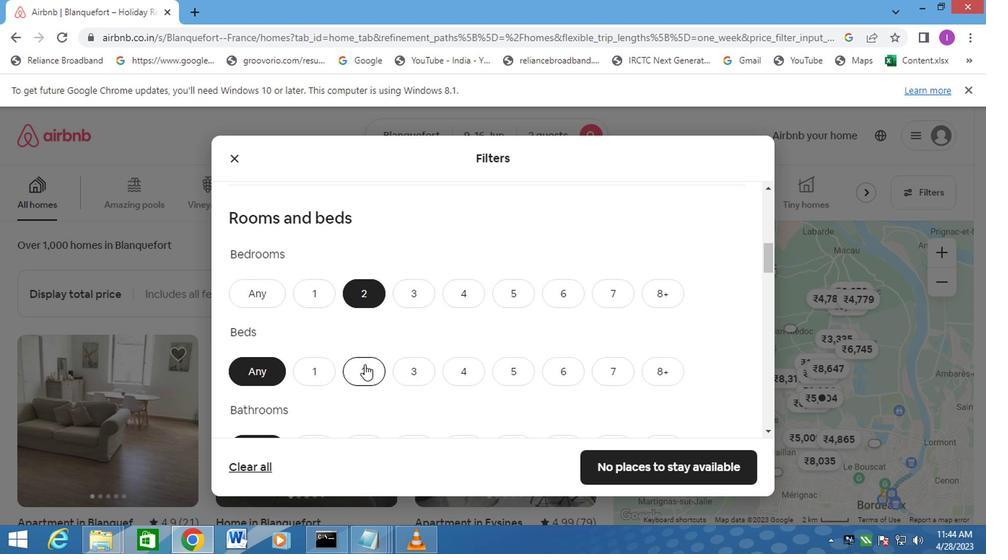 
Action: Mouse moved to (361, 364)
Screenshot: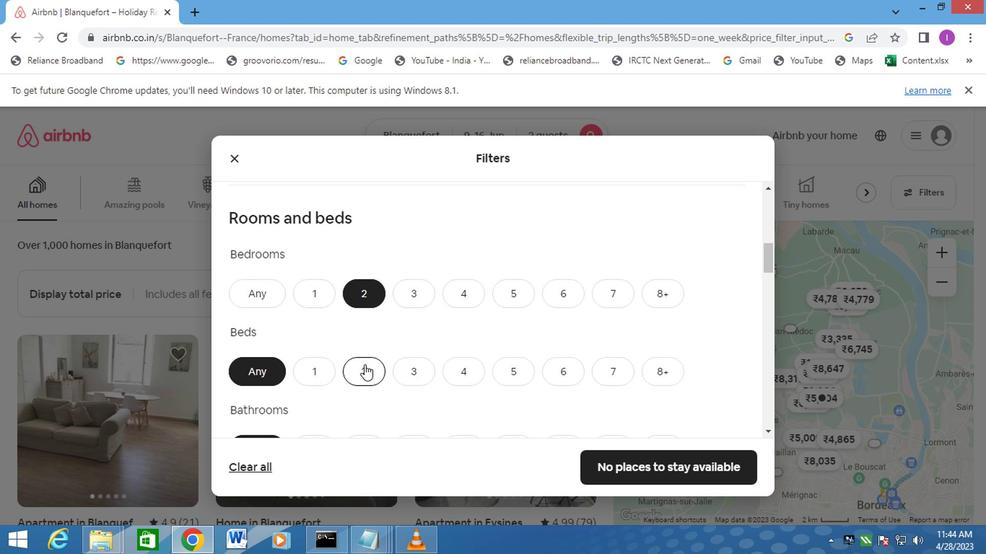 
Action: Mouse scrolled (361, 363) with delta (0, -1)
Screenshot: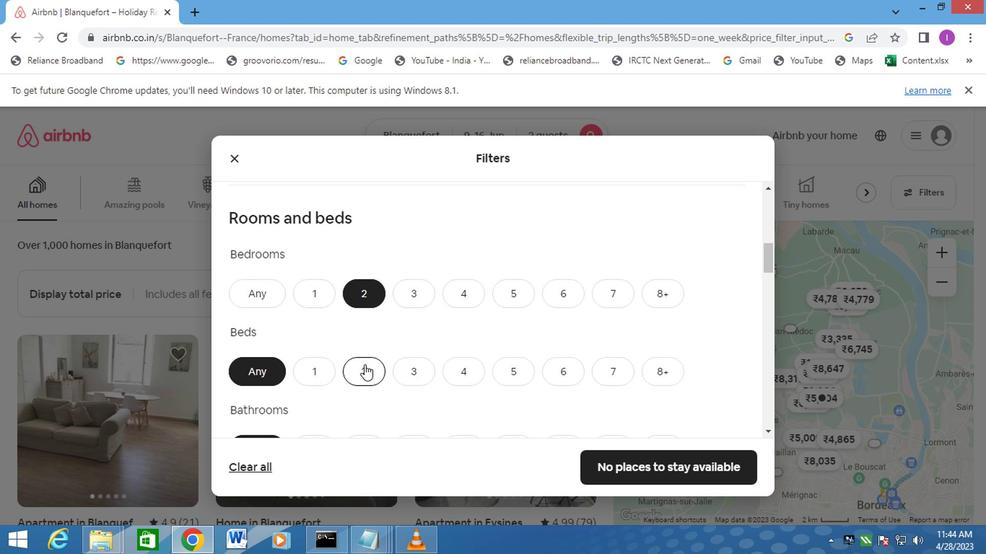 
Action: Mouse scrolled (361, 363) with delta (0, -1)
Screenshot: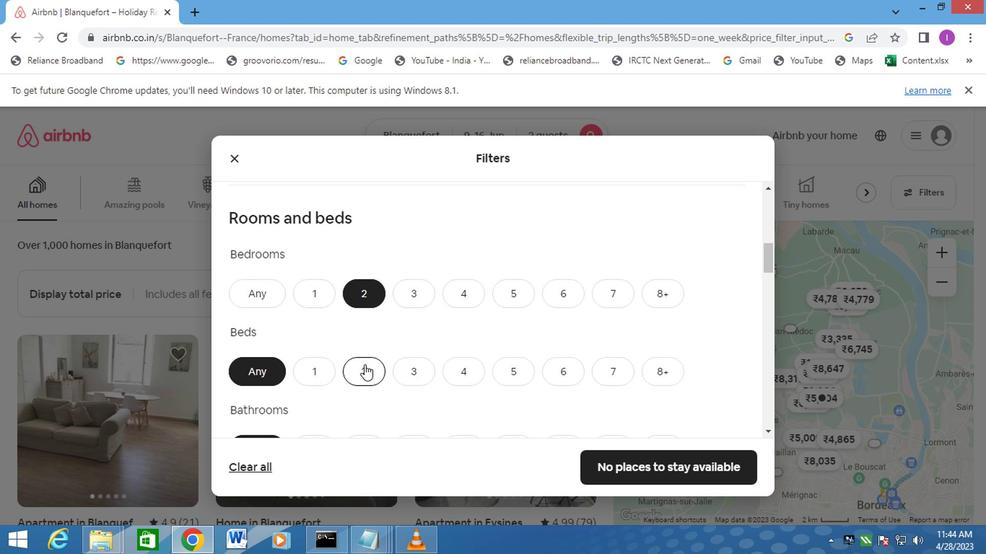 
Action: Mouse moved to (315, 301)
Screenshot: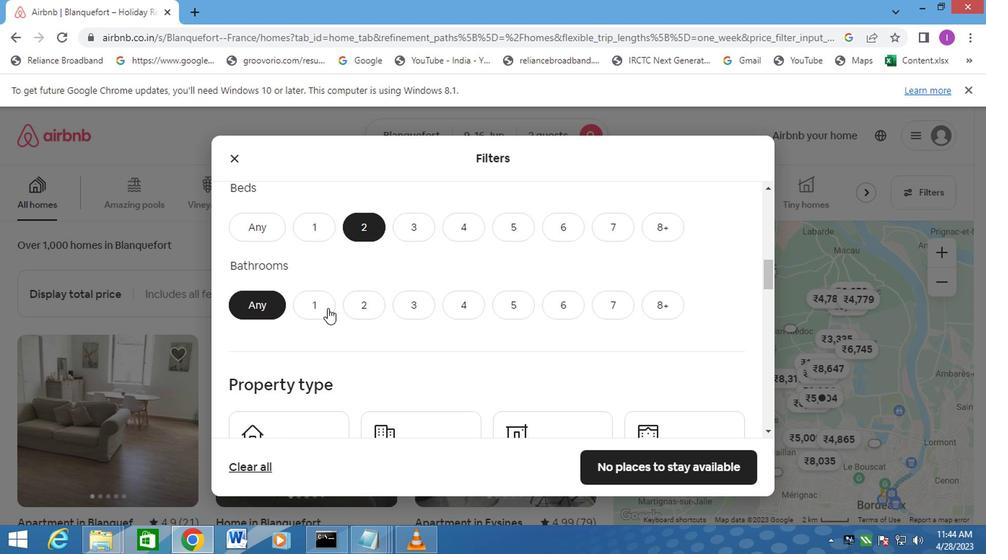 
Action: Mouse pressed left at (315, 301)
Screenshot: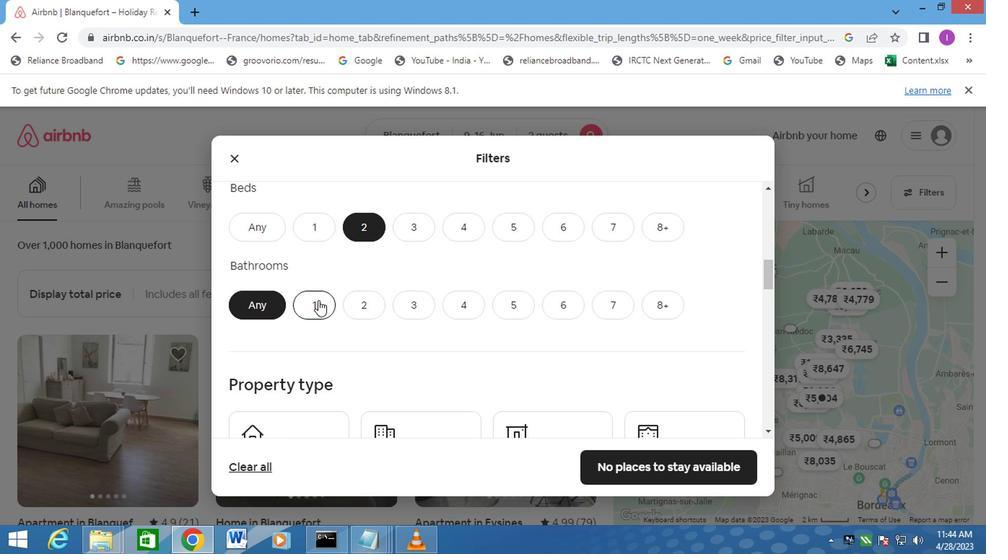 
Action: Mouse moved to (341, 330)
Screenshot: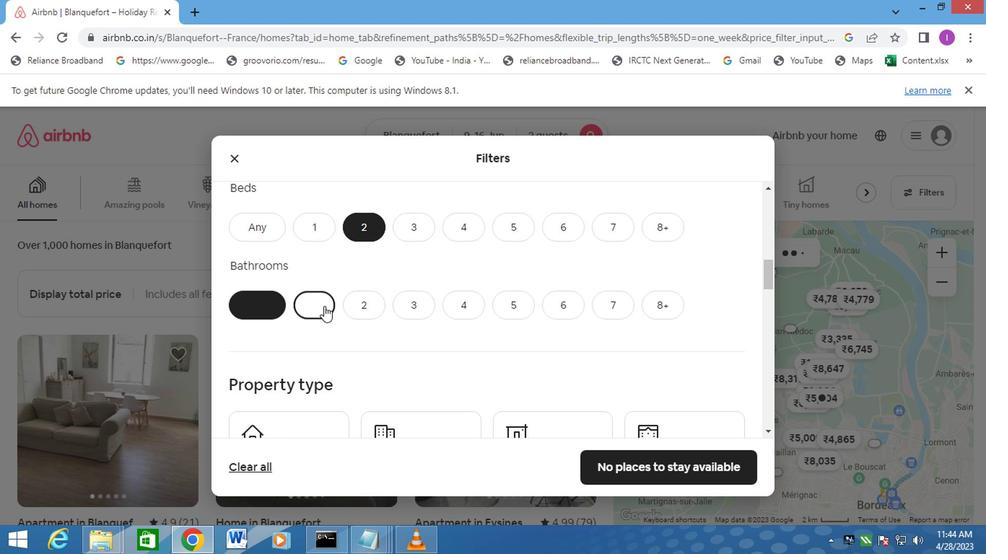 
Action: Mouse scrolled (341, 329) with delta (0, 0)
Screenshot: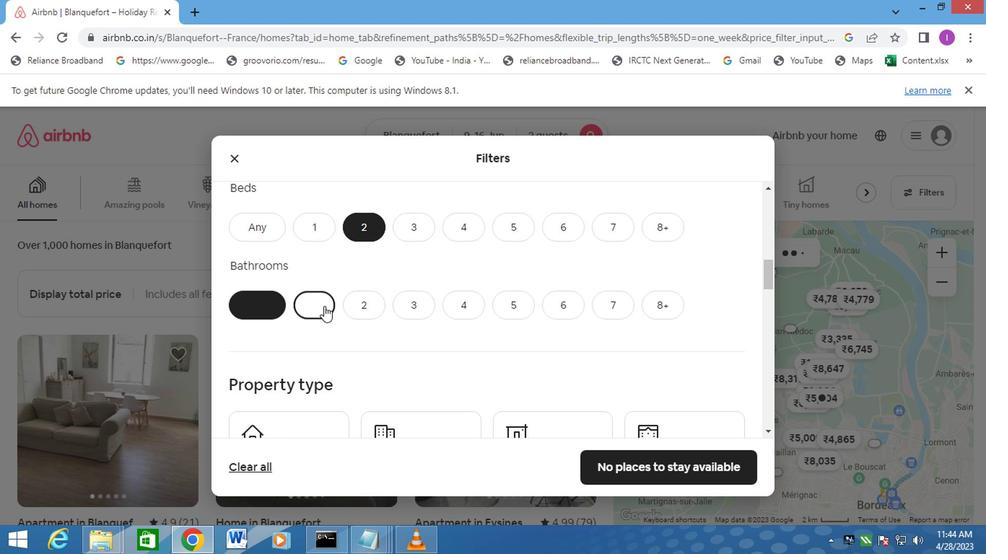
Action: Mouse moved to (344, 333)
Screenshot: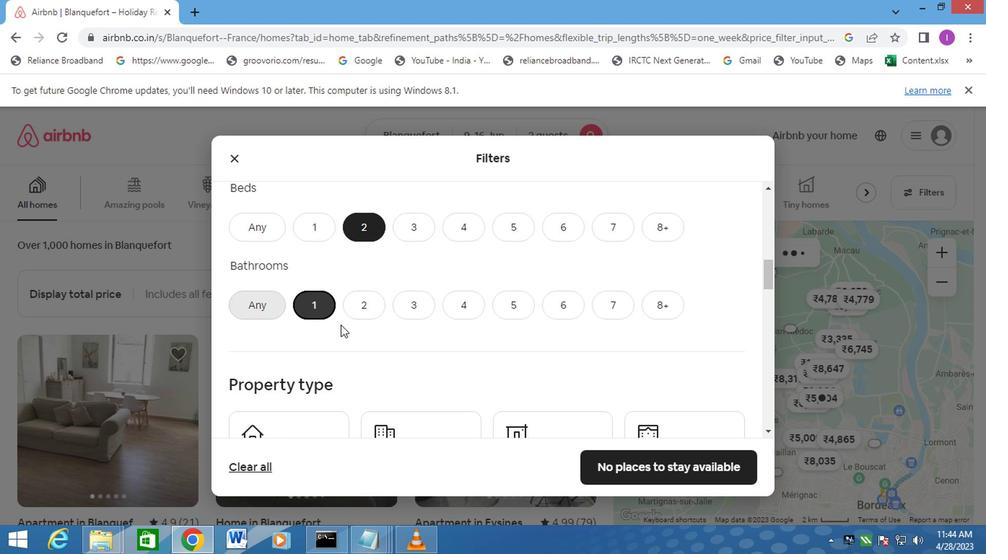 
Action: Mouse scrolled (344, 333) with delta (0, 0)
Screenshot: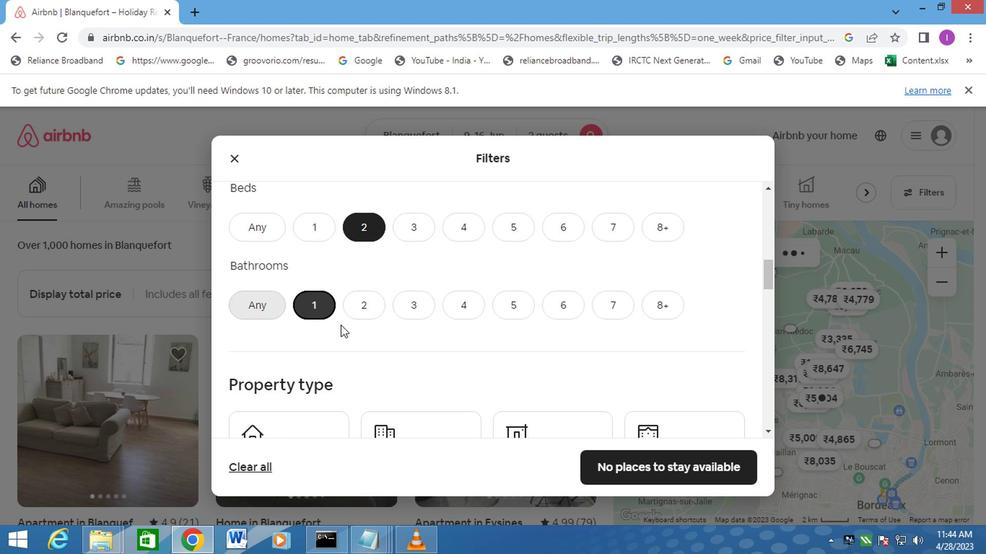 
Action: Mouse moved to (275, 318)
Screenshot: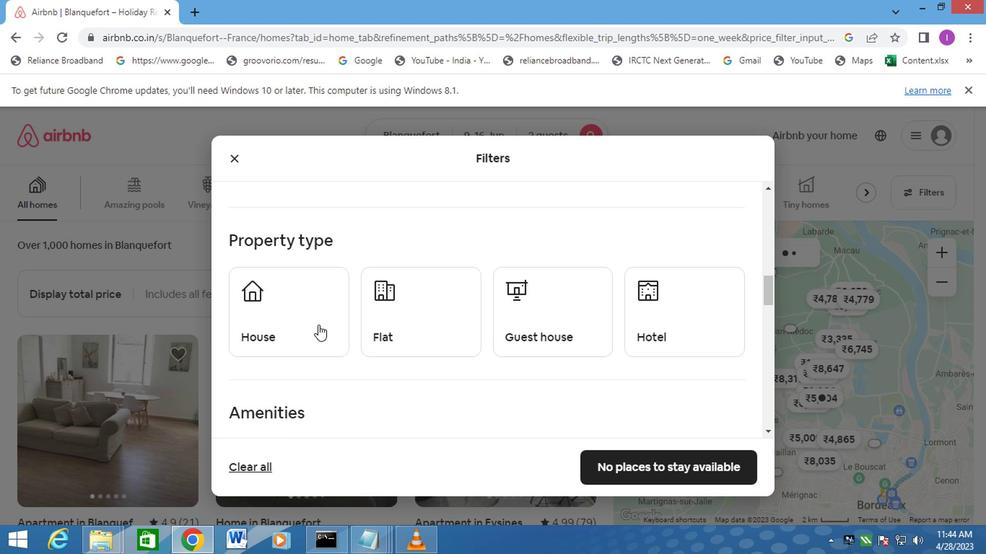 
Action: Mouse pressed left at (275, 318)
Screenshot: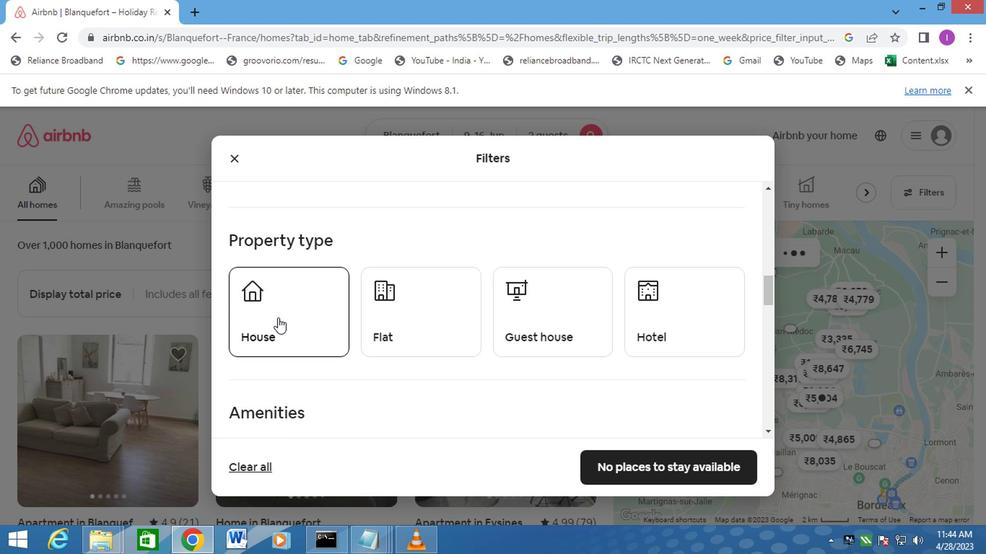 
Action: Mouse moved to (423, 320)
Screenshot: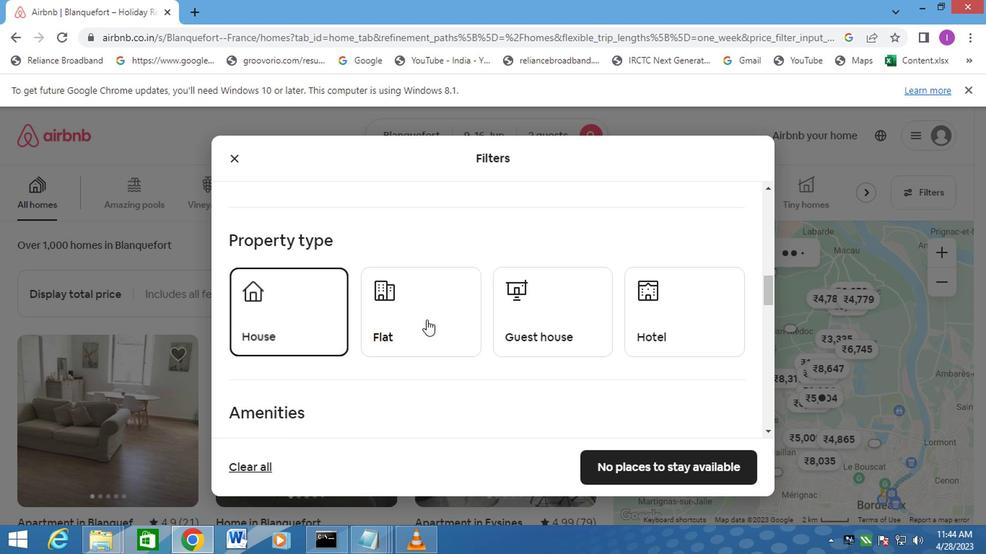 
Action: Mouse pressed left at (423, 320)
Screenshot: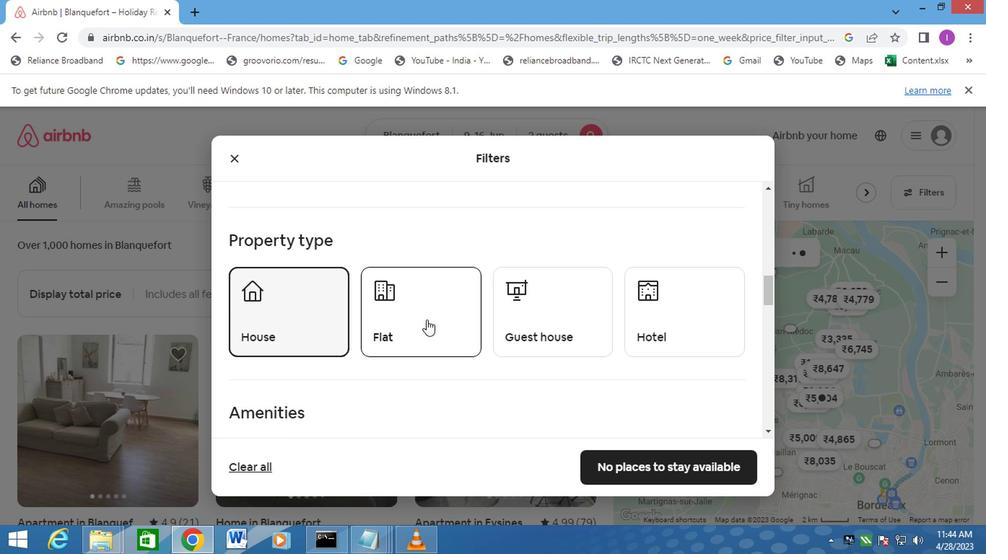 
Action: Mouse moved to (512, 320)
Screenshot: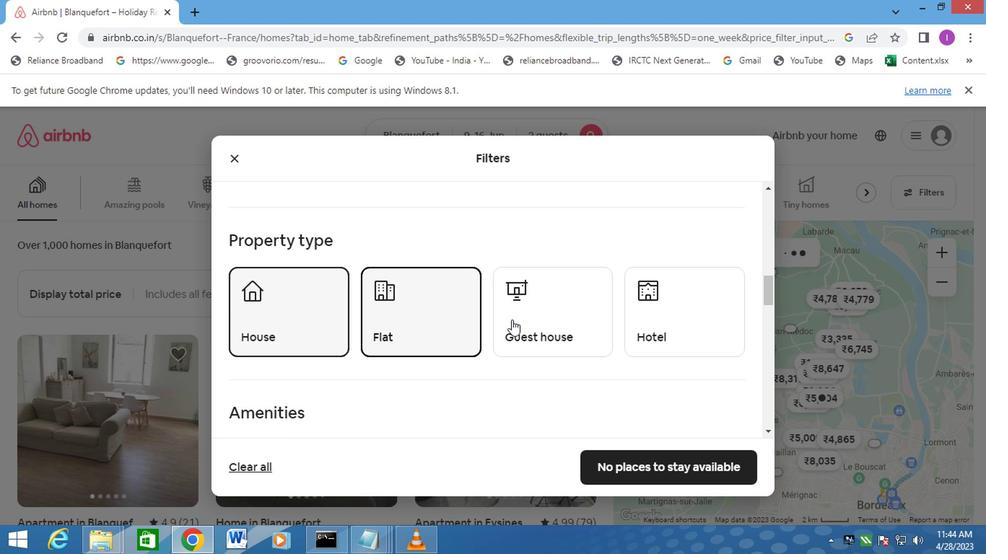 
Action: Mouse pressed left at (512, 320)
Screenshot: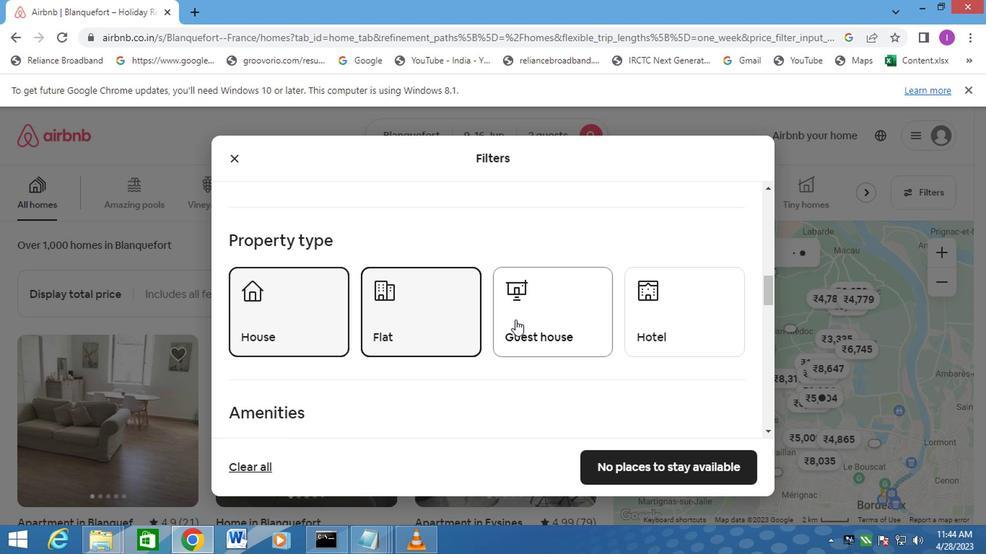 
Action: Mouse moved to (509, 344)
Screenshot: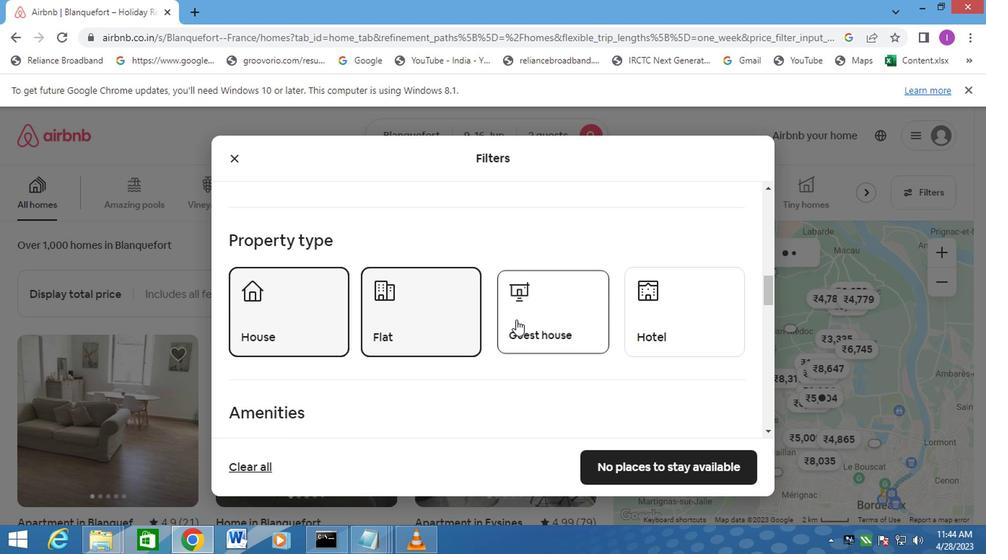
Action: Mouse scrolled (509, 343) with delta (0, 0)
Screenshot: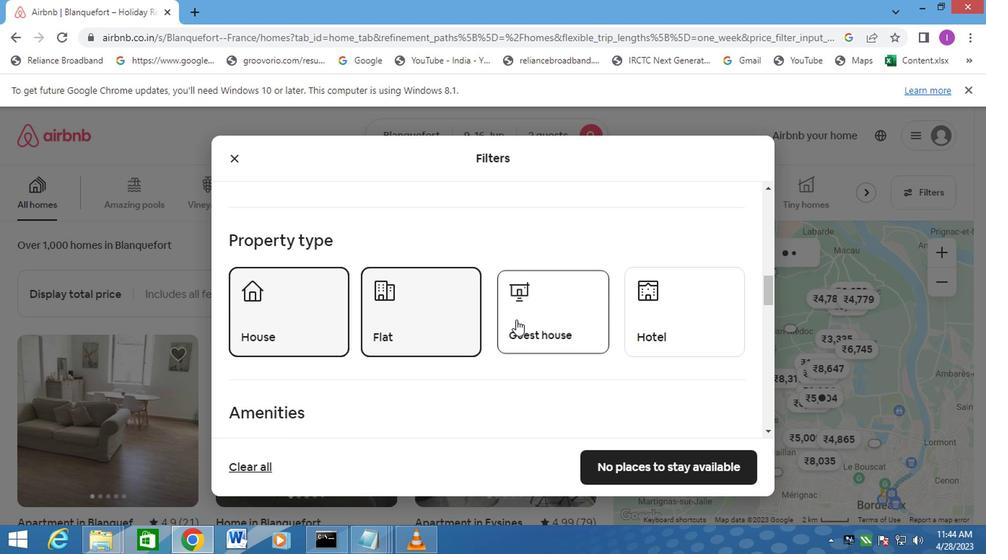 
Action: Mouse moved to (509, 345)
Screenshot: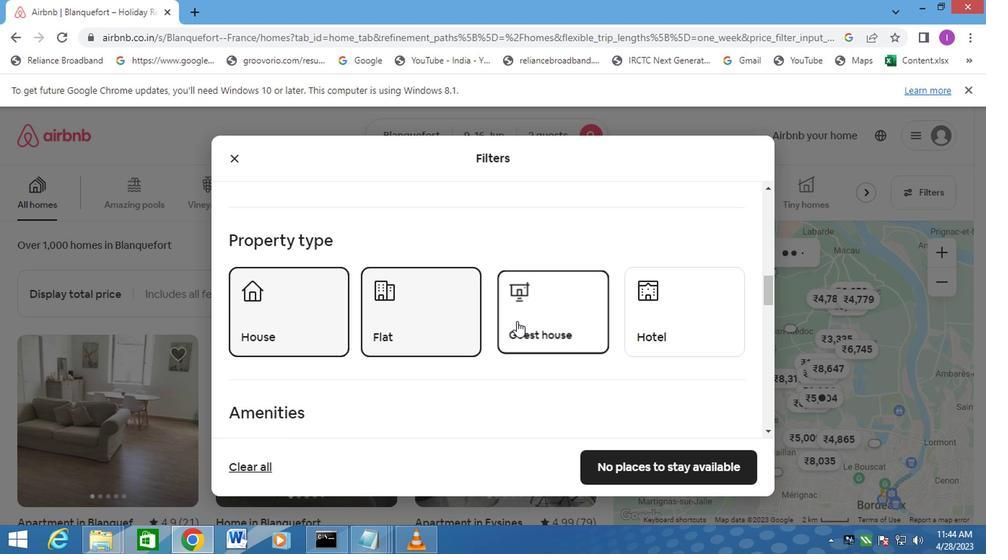 
Action: Mouse scrolled (509, 345) with delta (0, 0)
Screenshot: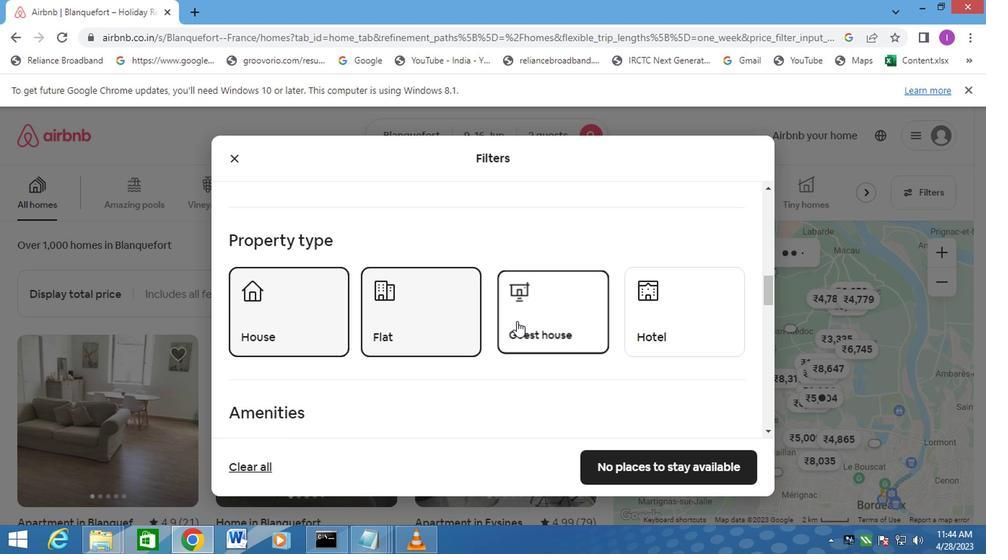
Action: Mouse scrolled (509, 345) with delta (0, 0)
Screenshot: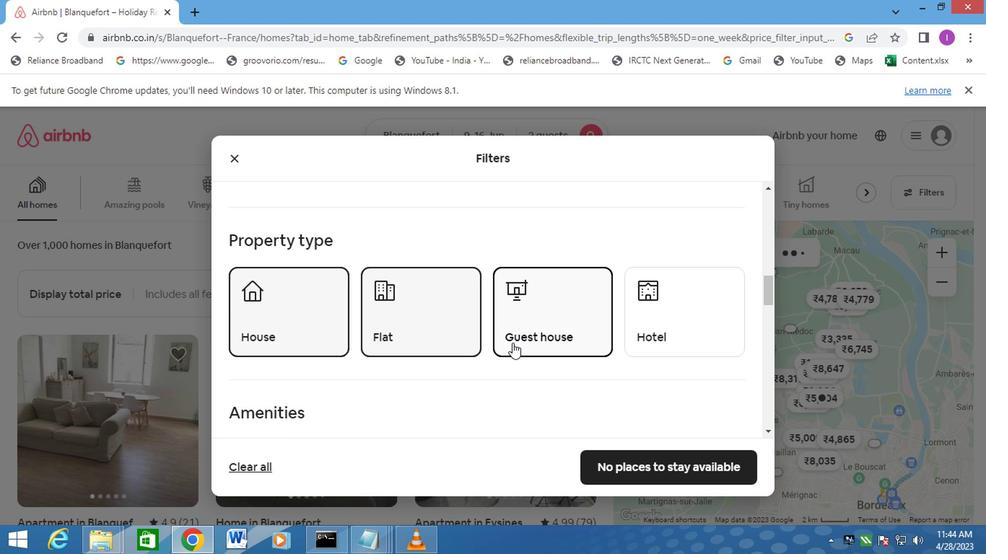 
Action: Mouse moved to (489, 336)
Screenshot: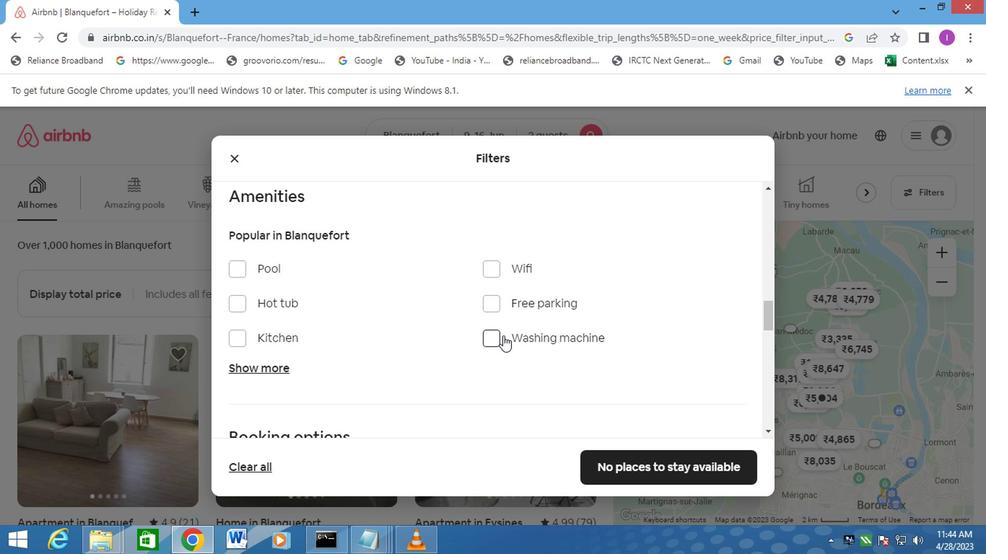 
Action: Mouse pressed left at (489, 336)
Screenshot: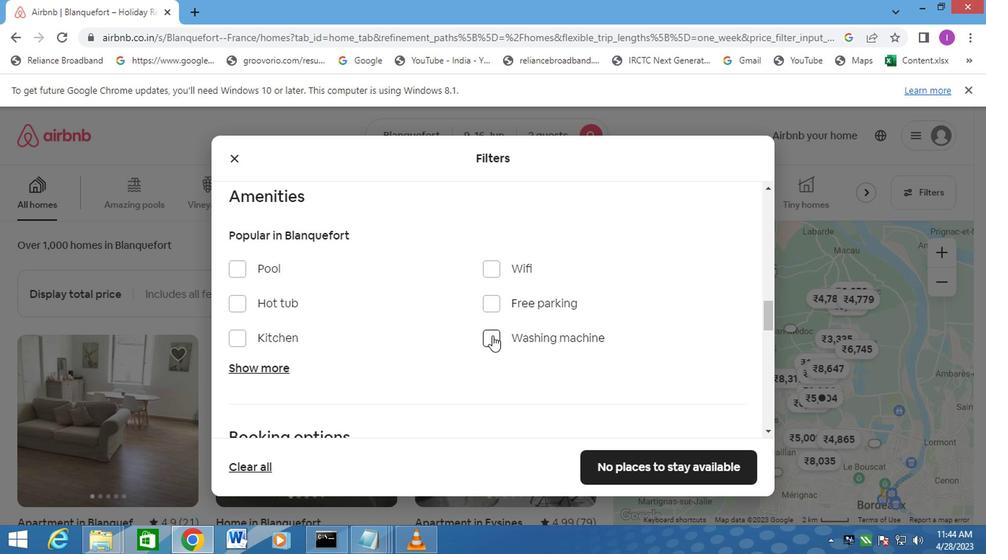 
Action: Mouse moved to (523, 369)
Screenshot: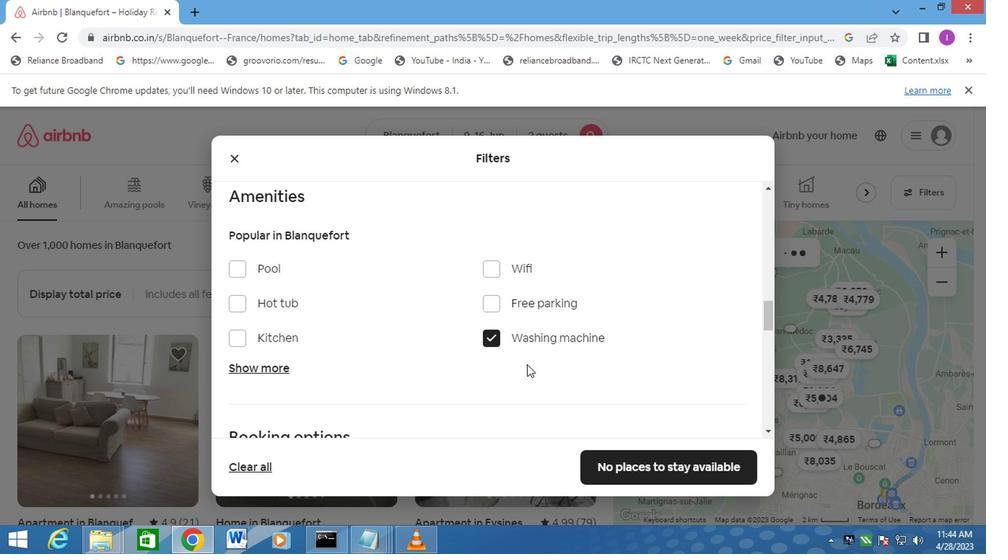 
Action: Mouse scrolled (523, 369) with delta (0, 0)
Screenshot: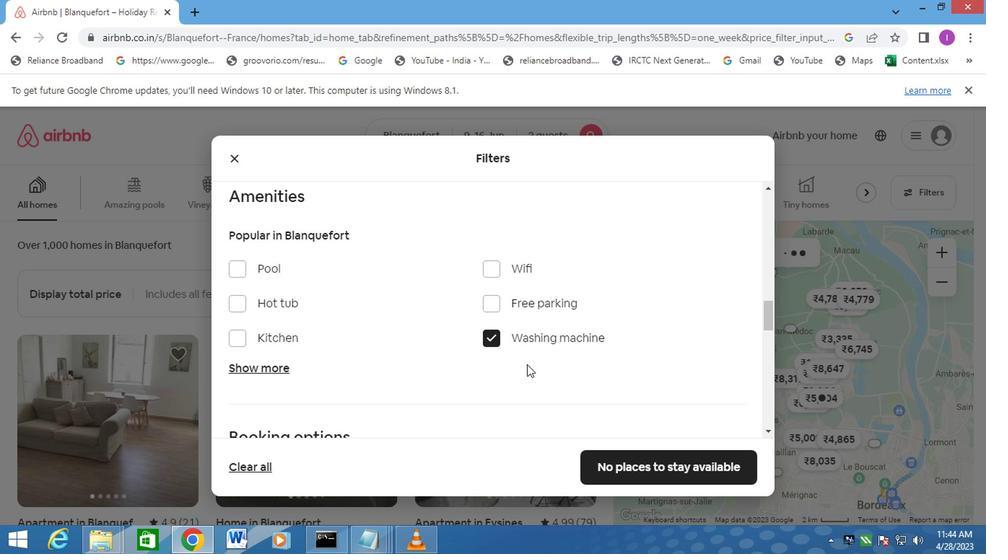 
Action: Mouse moved to (524, 370)
Screenshot: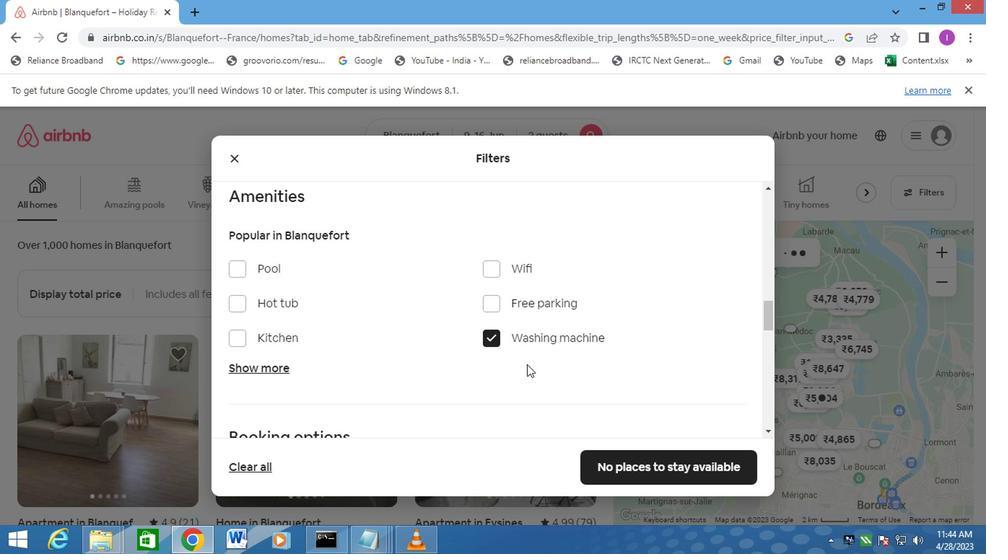
Action: Mouse scrolled (524, 369) with delta (0, -1)
Screenshot: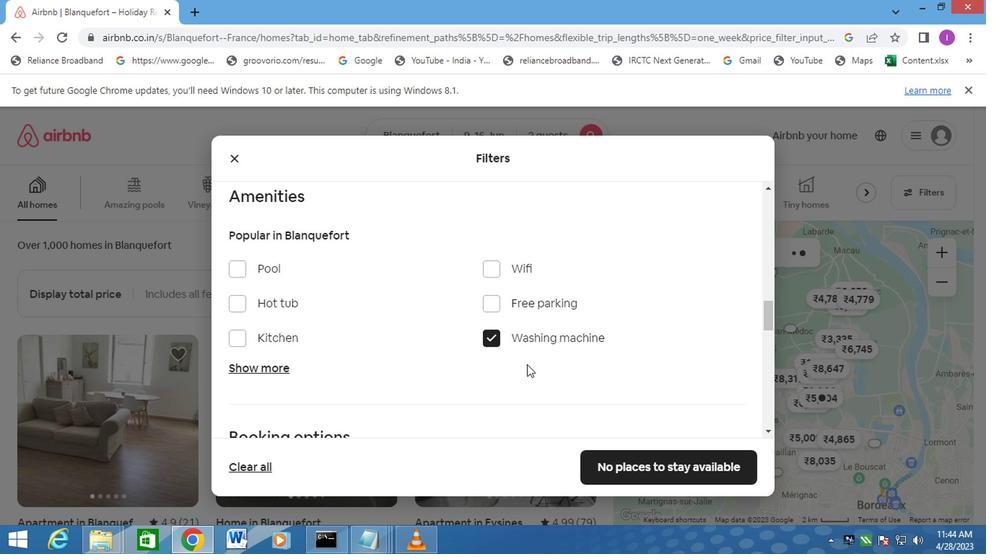 
Action: Mouse scrolled (524, 369) with delta (0, -1)
Screenshot: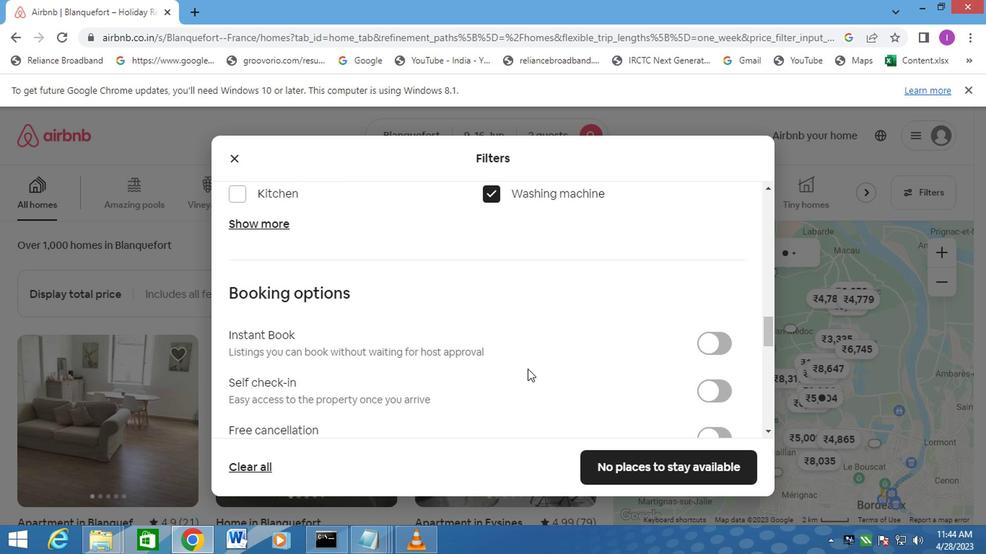 
Action: Mouse scrolled (524, 369) with delta (0, -1)
Screenshot: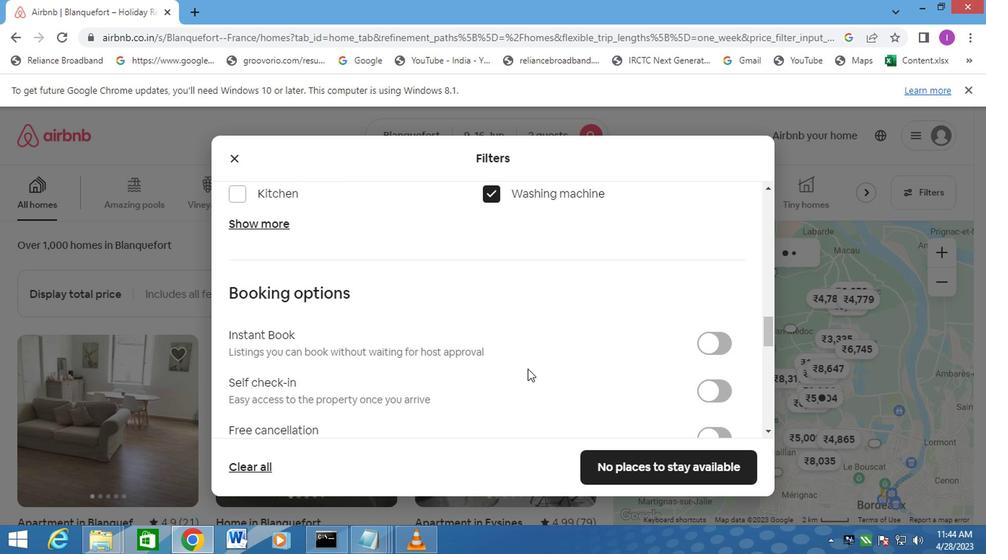 
Action: Mouse moved to (721, 238)
Screenshot: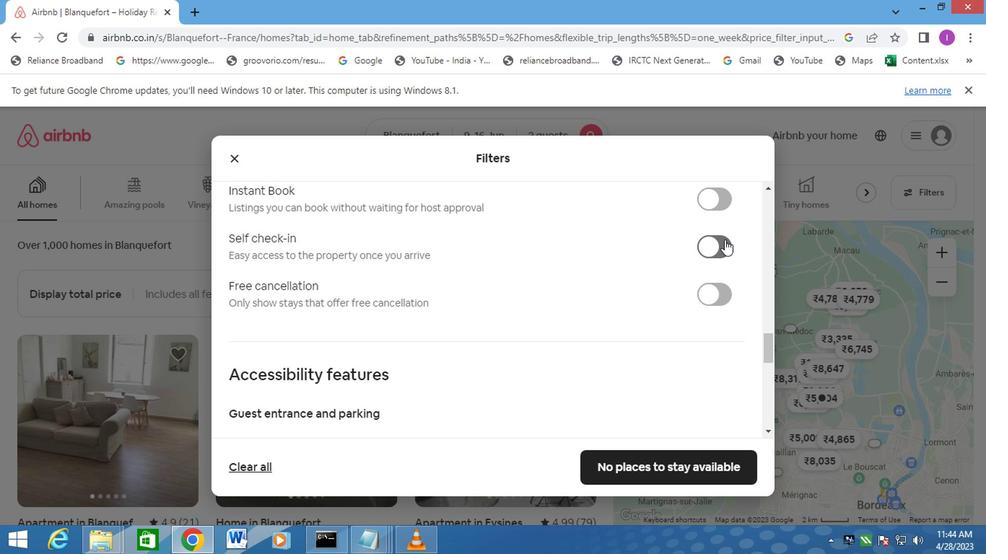 
Action: Mouse pressed left at (721, 238)
Screenshot: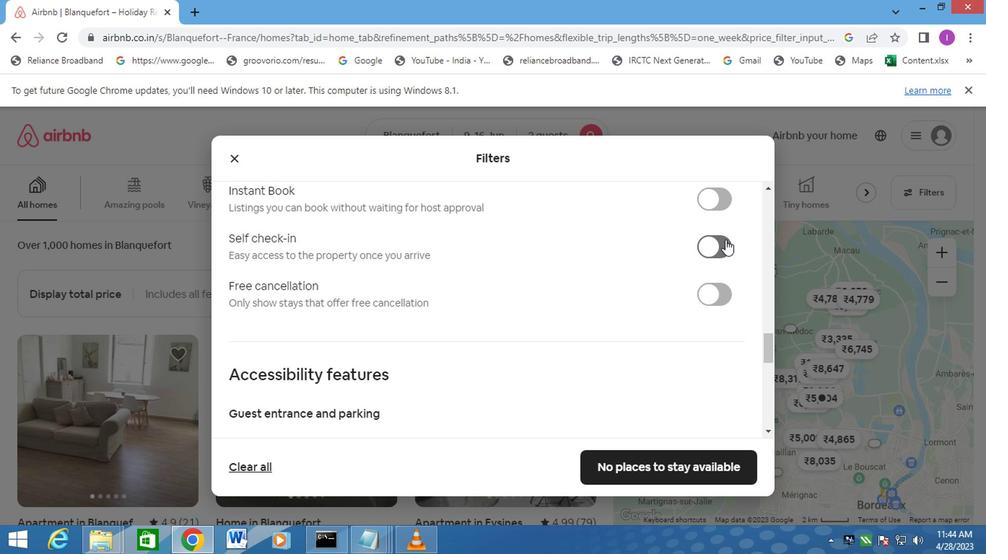 
Action: Mouse moved to (544, 313)
Screenshot: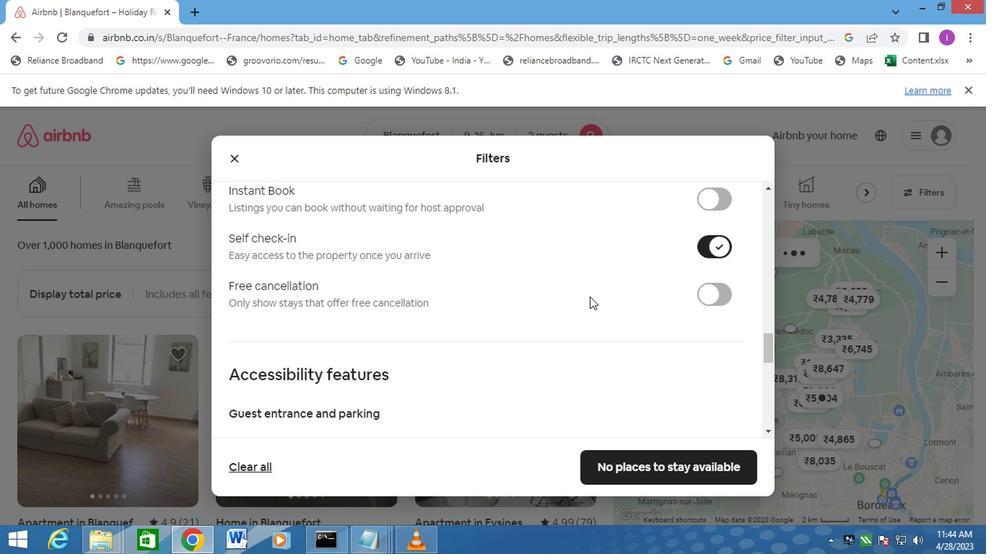 
Action: Mouse scrolled (544, 312) with delta (0, 0)
Screenshot: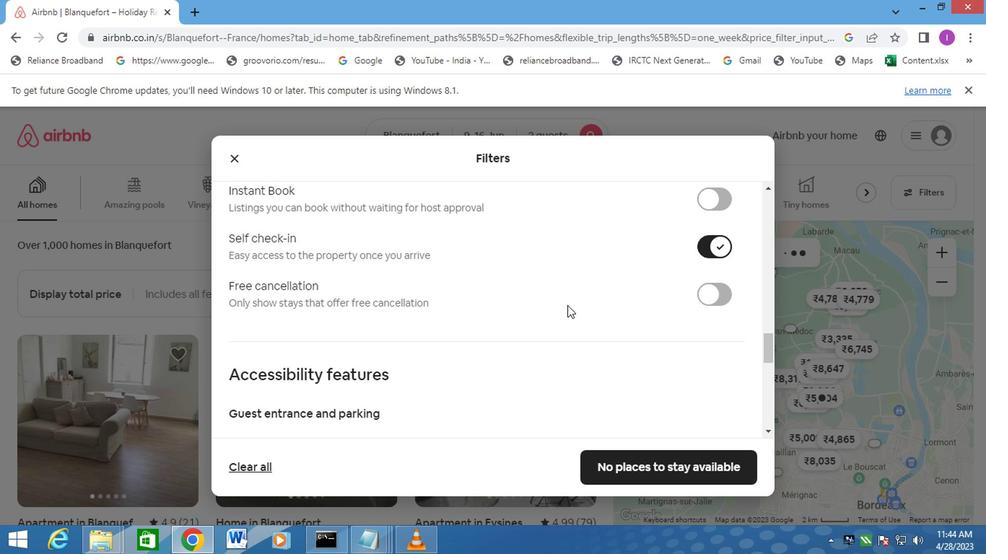 
Action: Mouse moved to (544, 313)
Screenshot: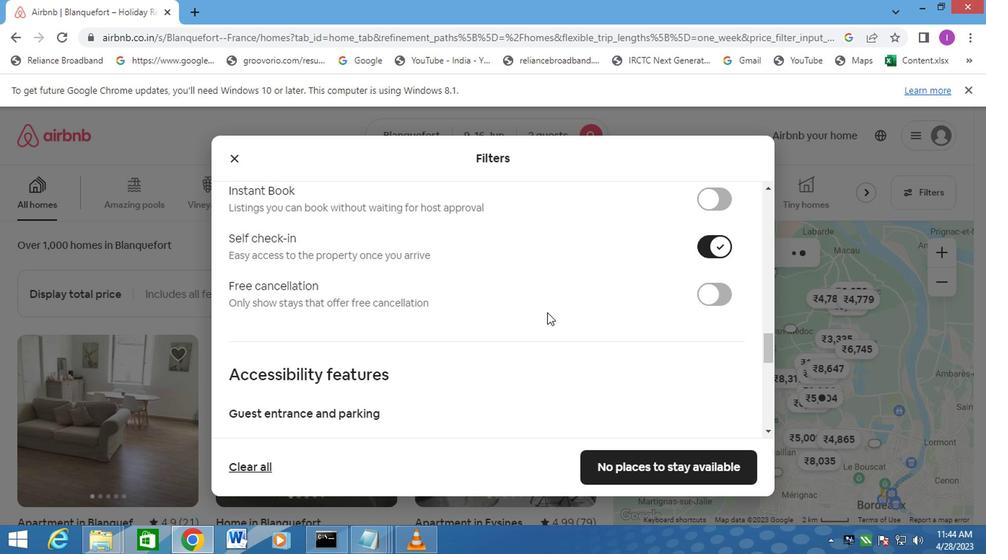 
Action: Mouse scrolled (544, 312) with delta (0, 0)
Screenshot: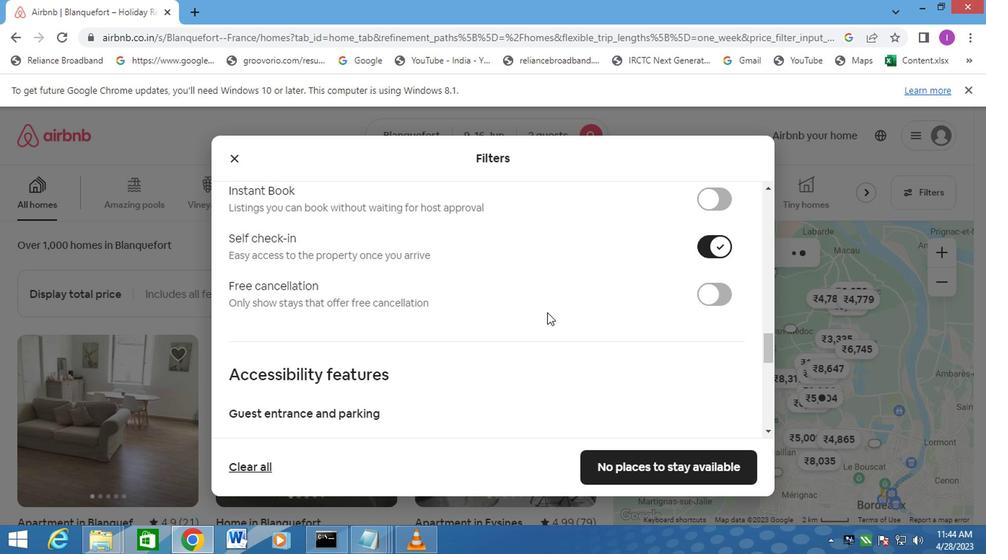 
Action: Mouse moved to (542, 313)
Screenshot: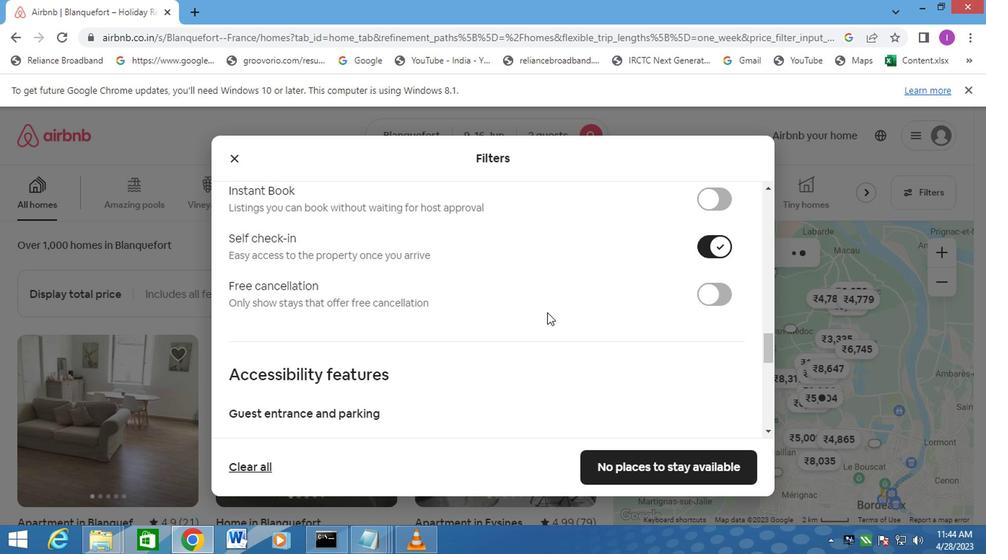 
Action: Mouse scrolled (542, 313) with delta (0, 0)
Screenshot: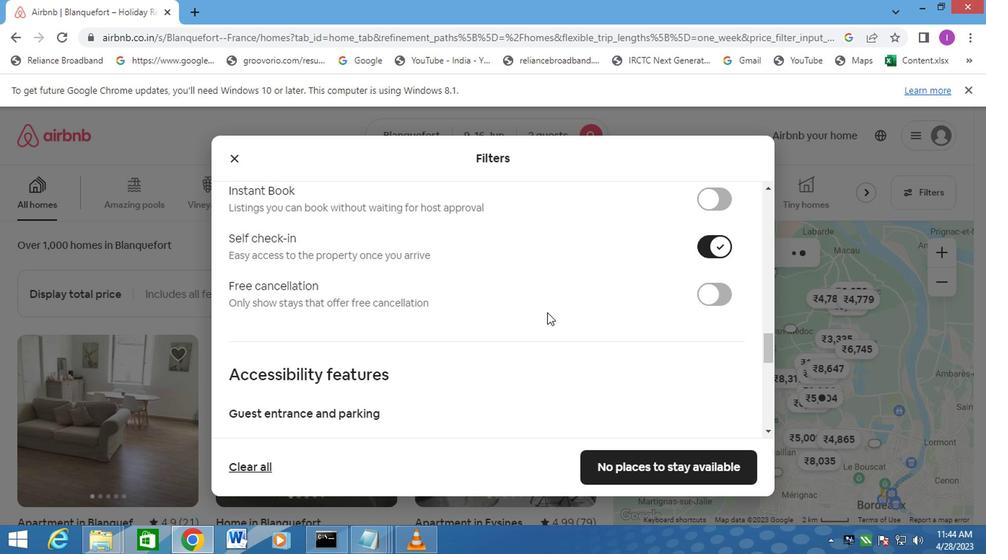 
Action: Mouse moved to (498, 328)
Screenshot: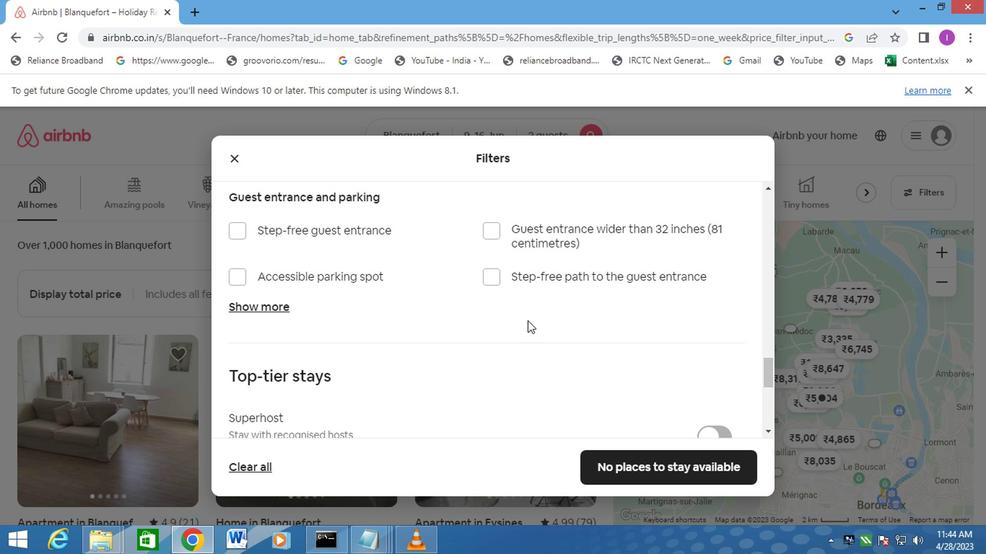 
Action: Mouse scrolled (498, 328) with delta (0, 0)
Screenshot: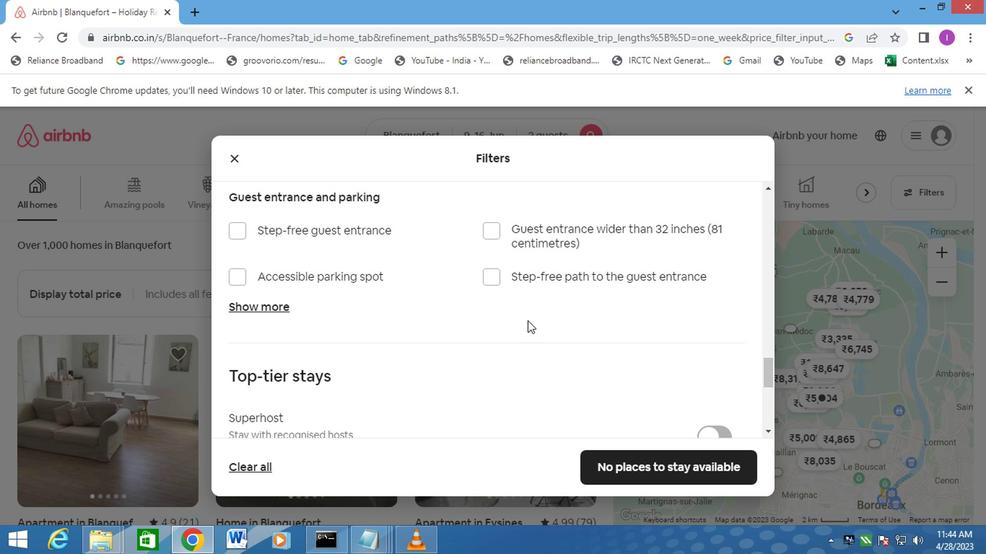 
Action: Mouse moved to (482, 332)
Screenshot: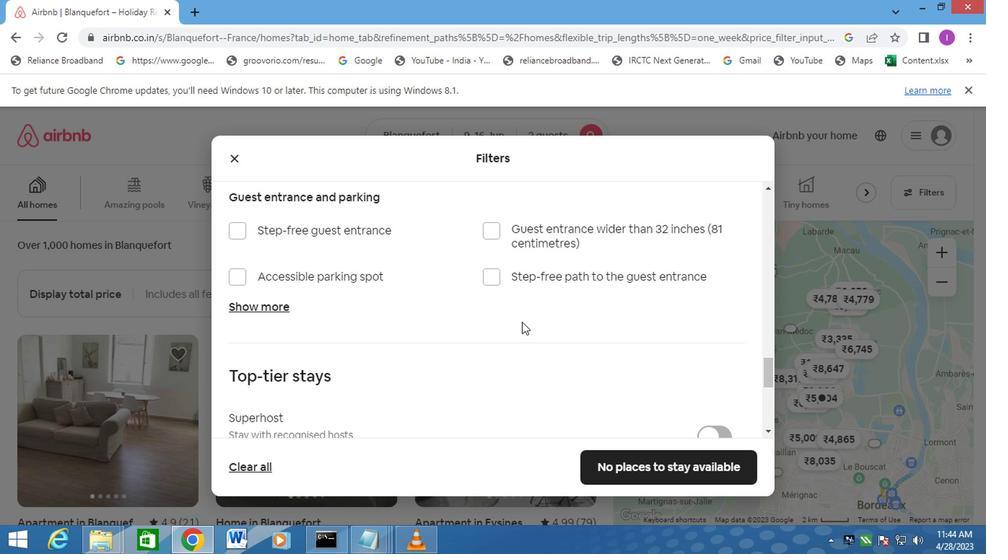 
Action: Mouse scrolled (484, 330) with delta (0, -1)
Screenshot: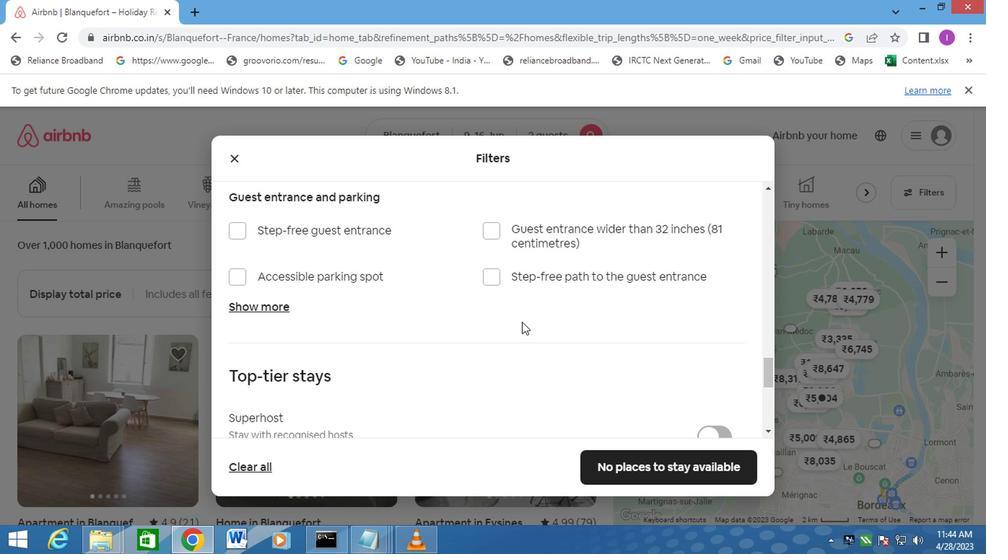 
Action: Mouse moved to (442, 335)
Screenshot: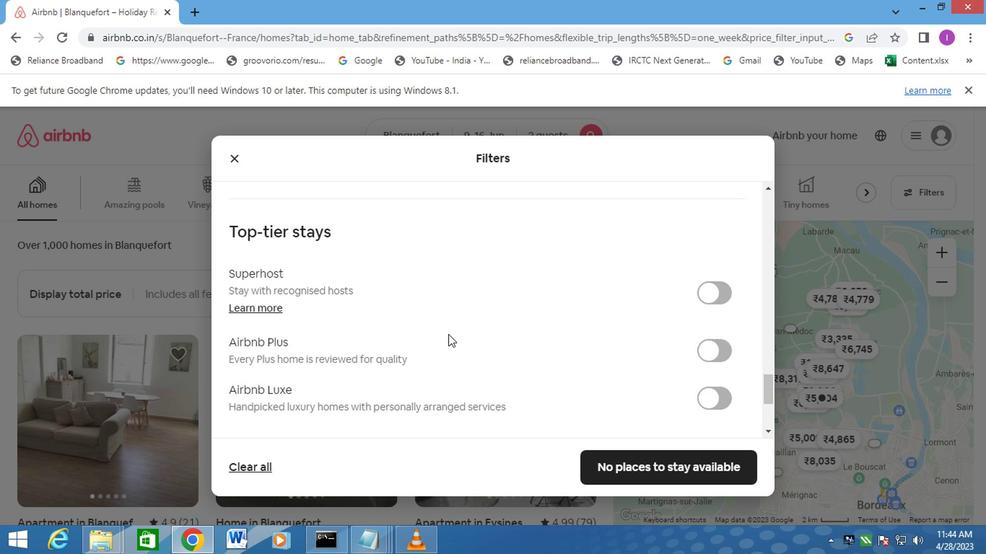 
Action: Mouse scrolled (442, 335) with delta (0, 0)
Screenshot: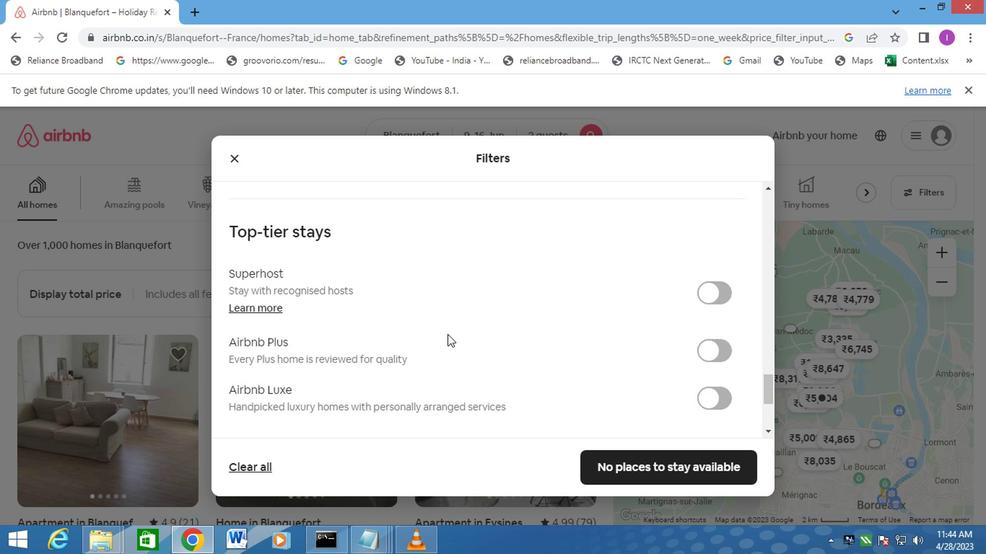 
Action: Mouse moved to (439, 337)
Screenshot: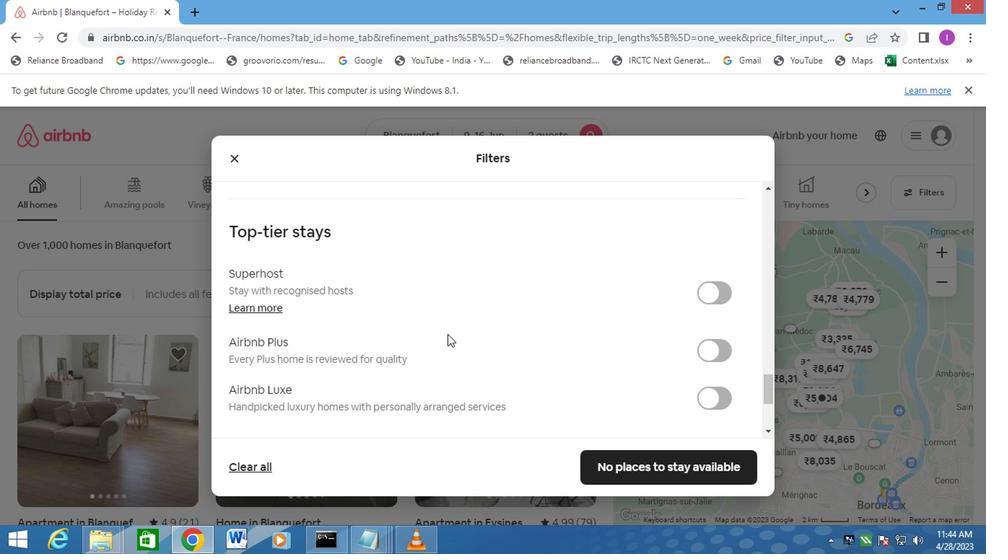 
Action: Mouse scrolled (439, 336) with delta (0, 0)
Screenshot: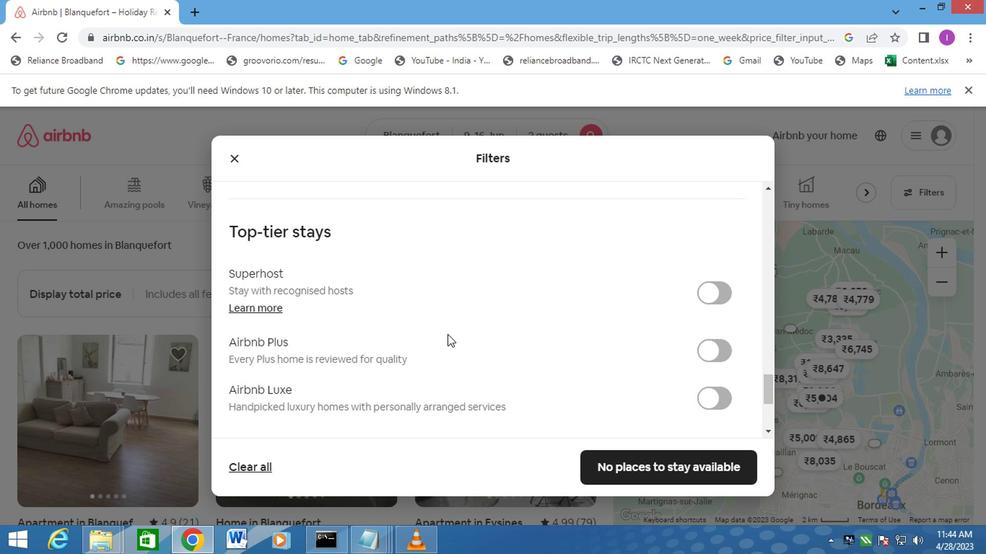 
Action: Mouse moved to (231, 377)
Screenshot: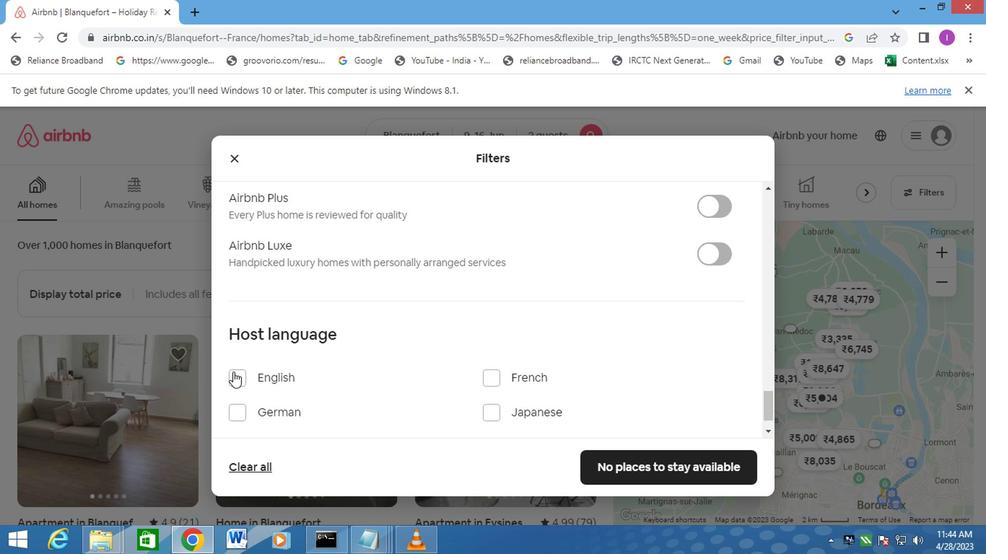 
Action: Mouse pressed left at (231, 377)
Screenshot: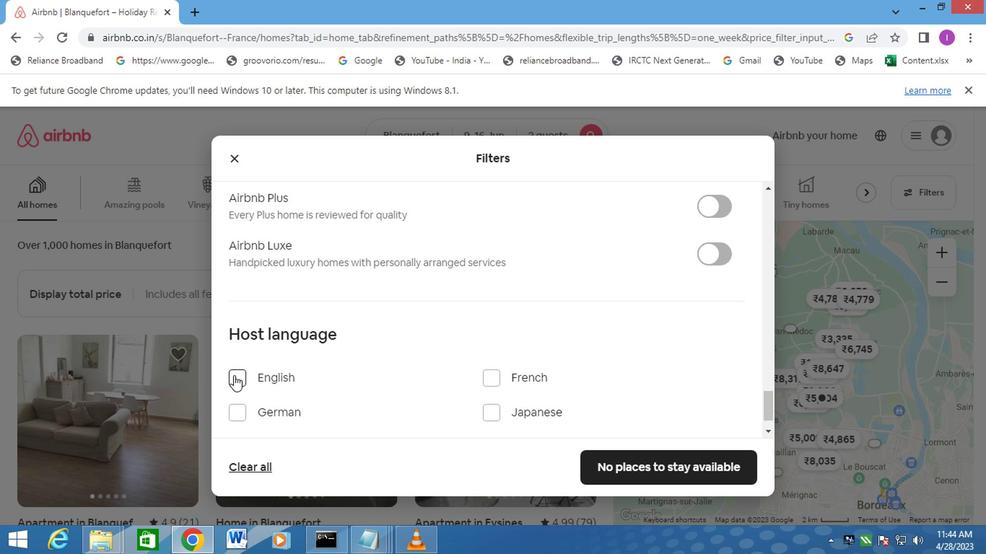 
Action: Mouse moved to (619, 459)
Screenshot: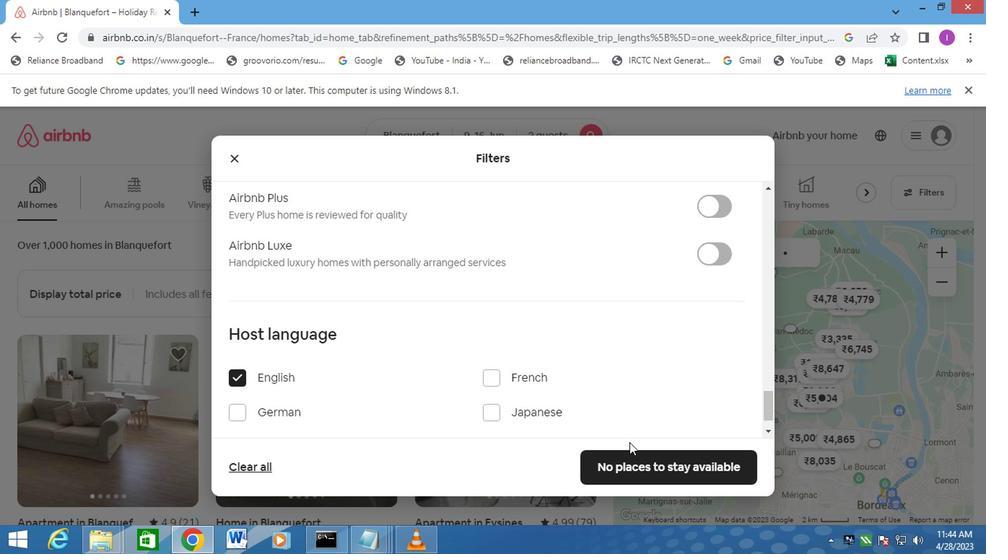 
Action: Mouse pressed left at (619, 459)
Screenshot: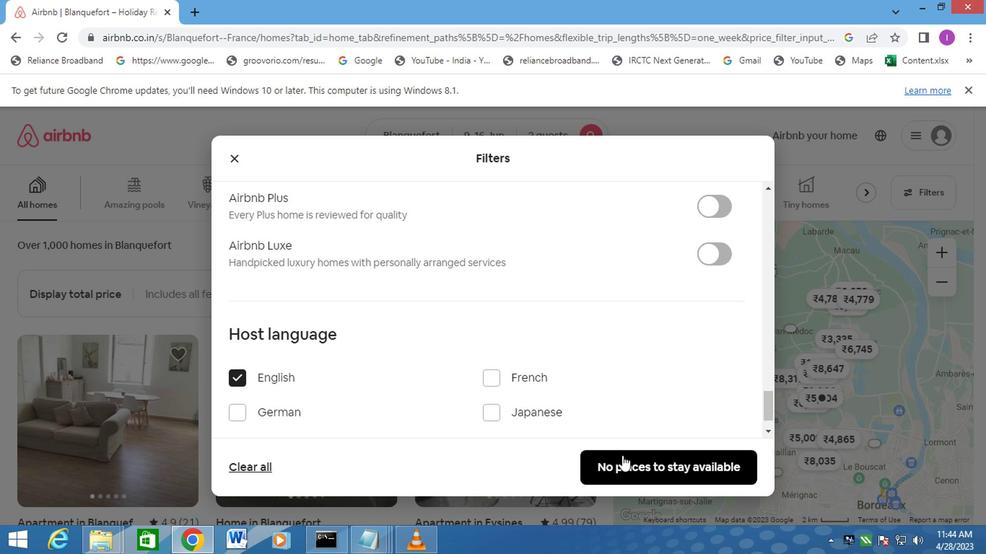 
Action: Mouse moved to (544, 442)
Screenshot: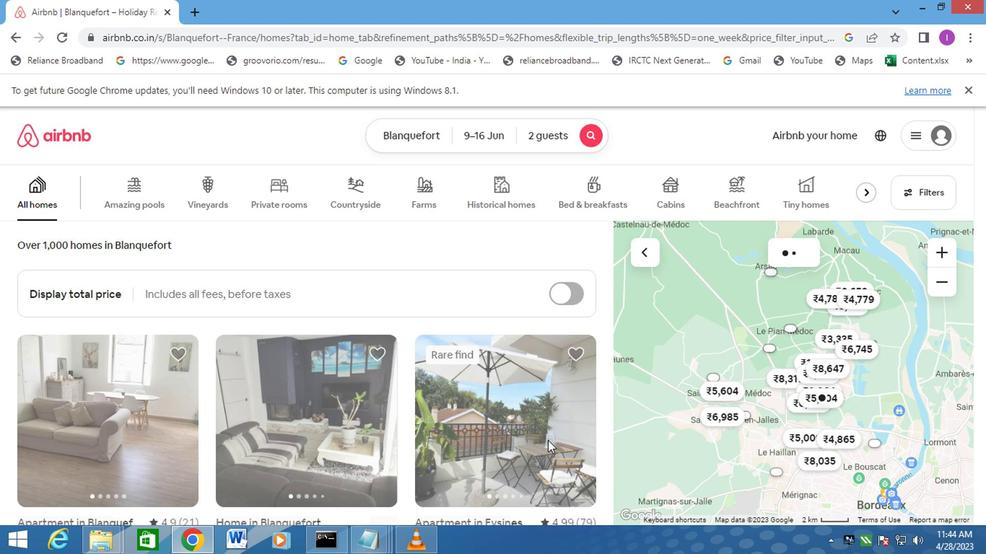 
